 Task: Create a due date automation trigger when advanced on, on the tuesday before a card is due add fields without custom field "Resume" set to a date not in this week at 11:00 AM.
Action: Mouse moved to (947, 294)
Screenshot: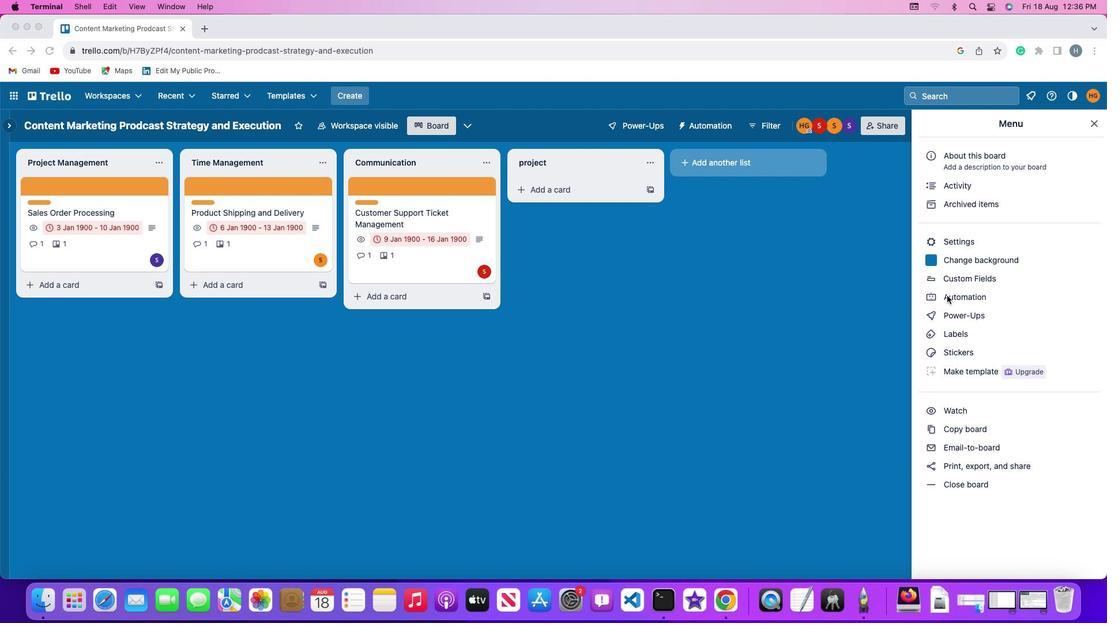 
Action: Mouse pressed left at (947, 294)
Screenshot: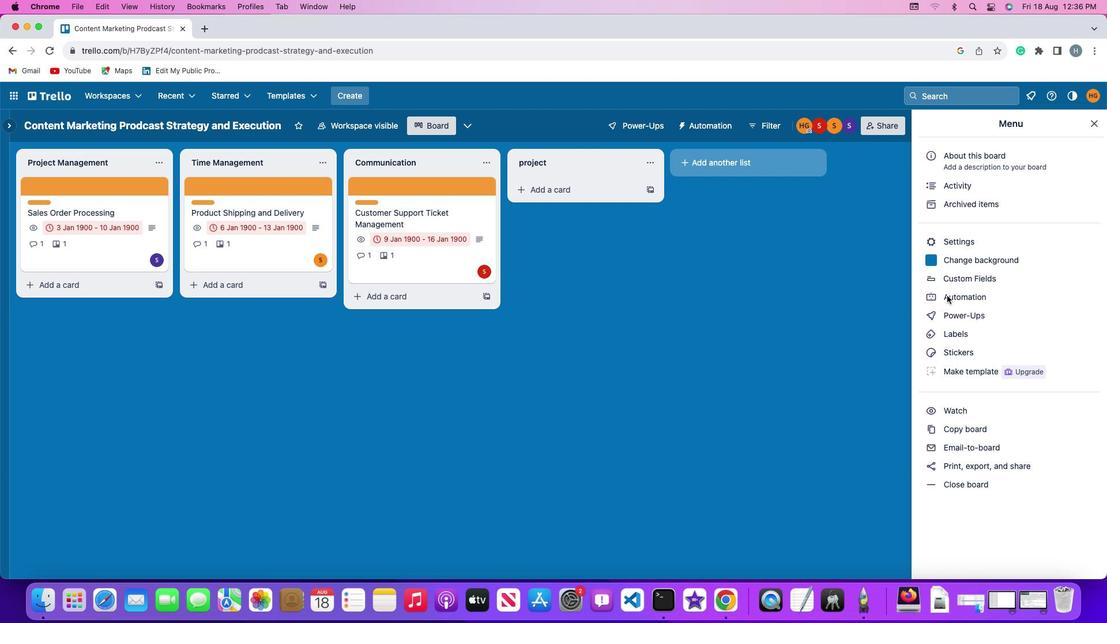 
Action: Mouse pressed left at (947, 294)
Screenshot: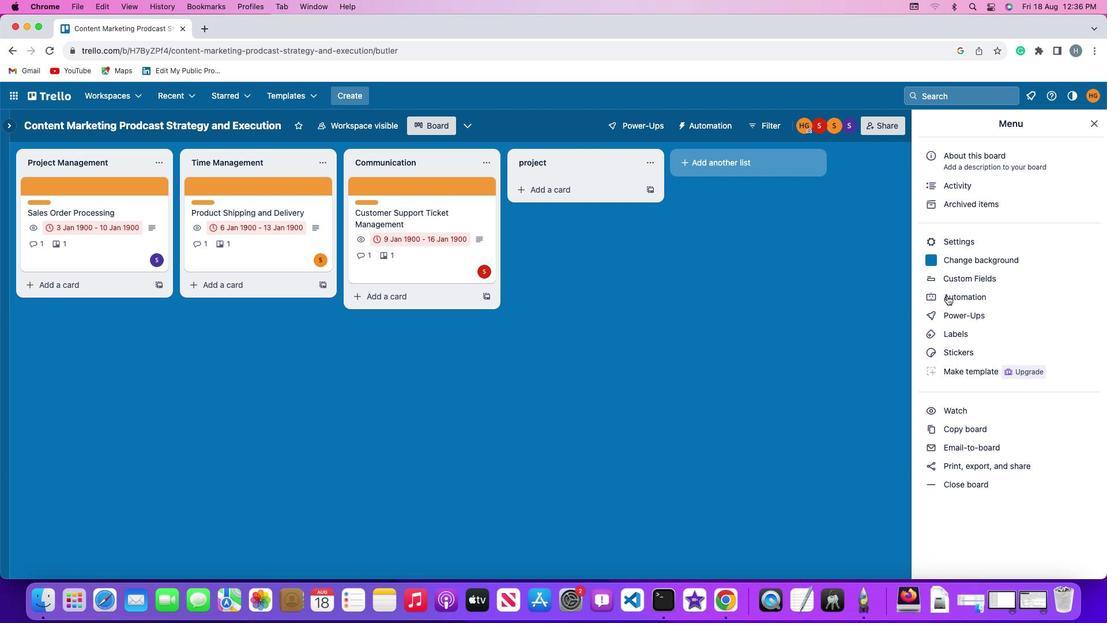 
Action: Mouse moved to (70, 270)
Screenshot: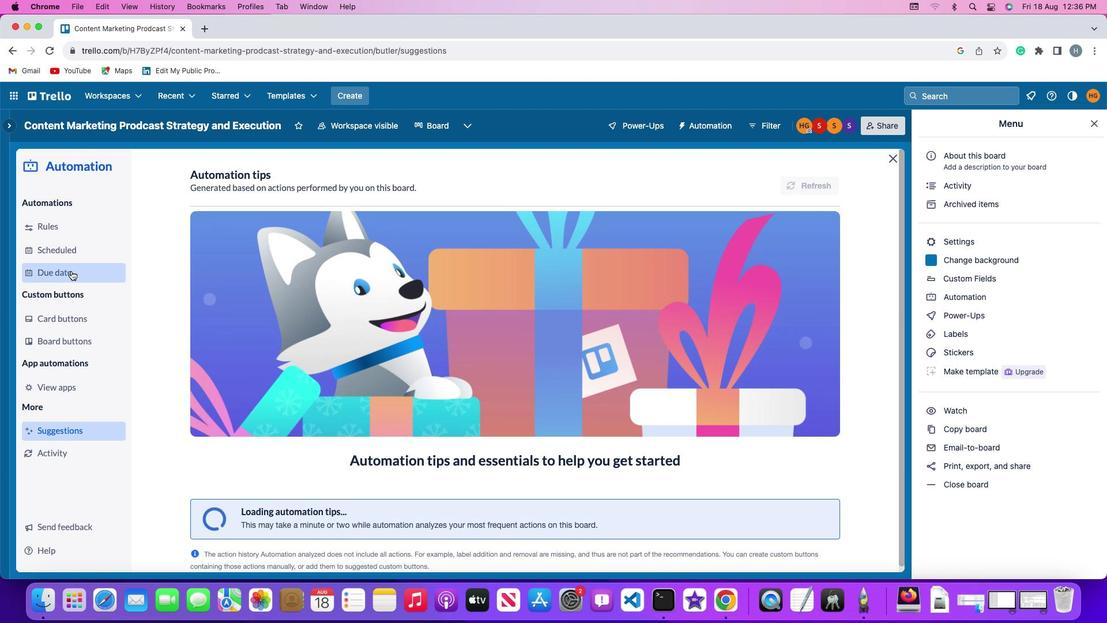 
Action: Mouse pressed left at (70, 270)
Screenshot: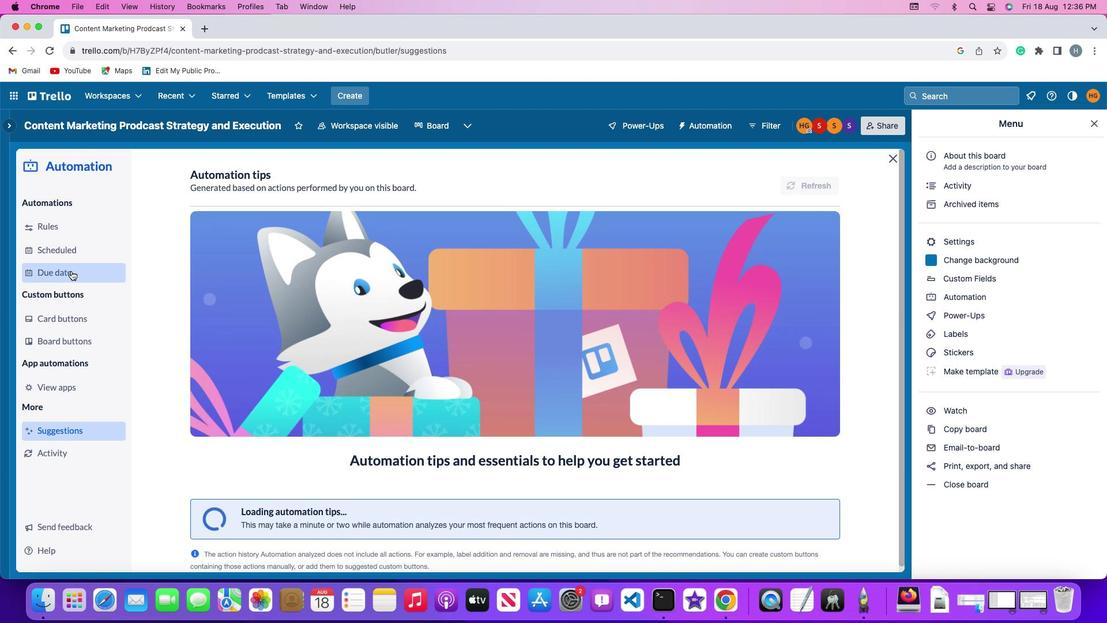 
Action: Mouse moved to (783, 176)
Screenshot: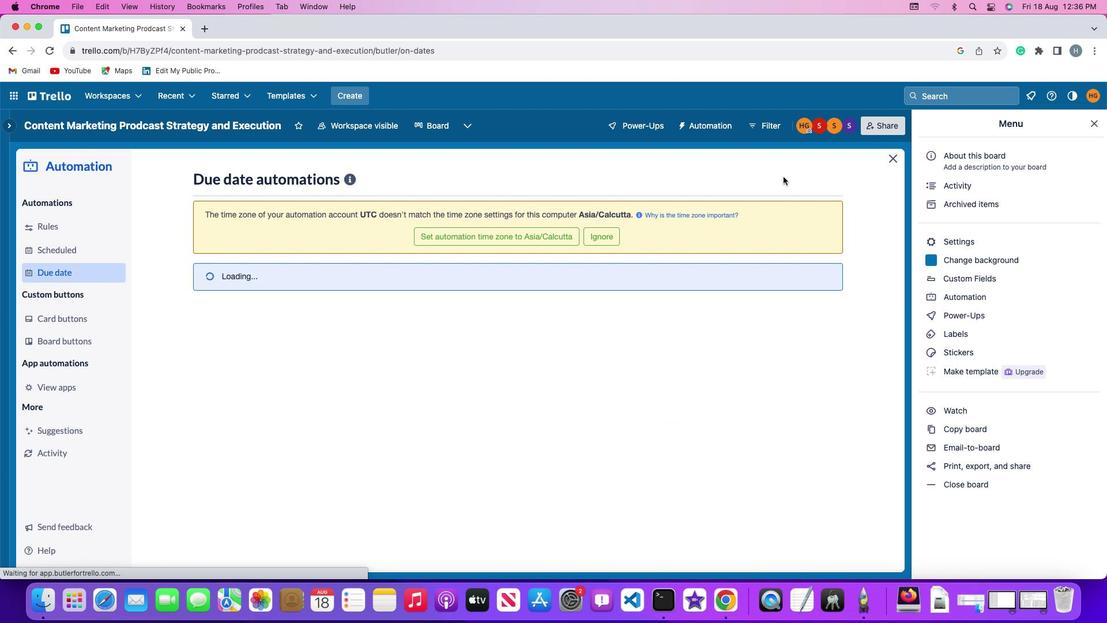 
Action: Mouse pressed left at (783, 176)
Screenshot: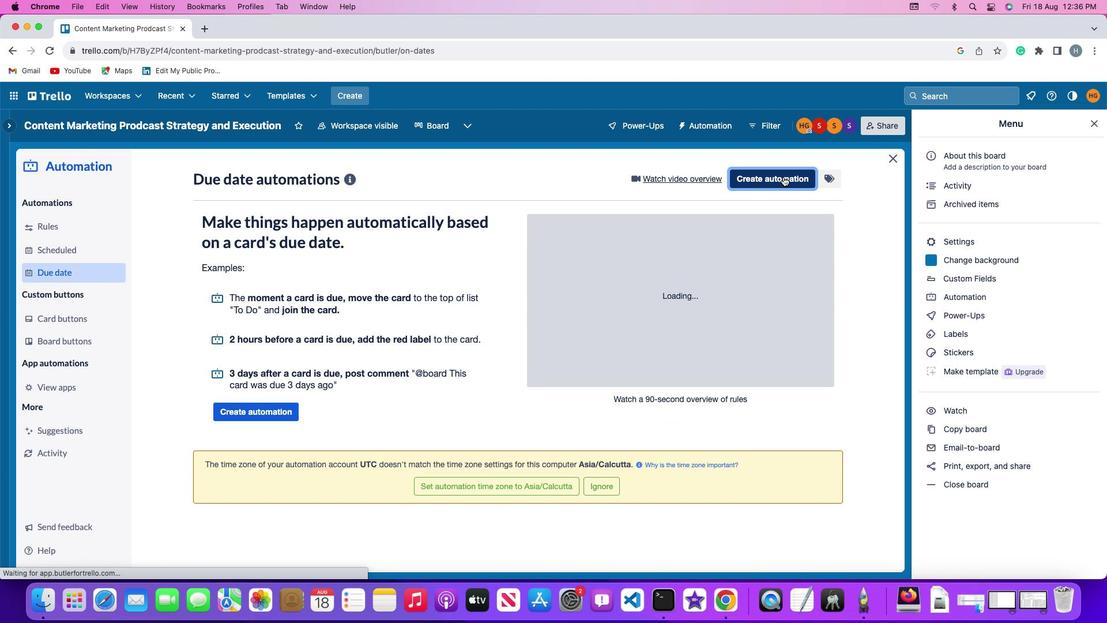 
Action: Mouse moved to (215, 291)
Screenshot: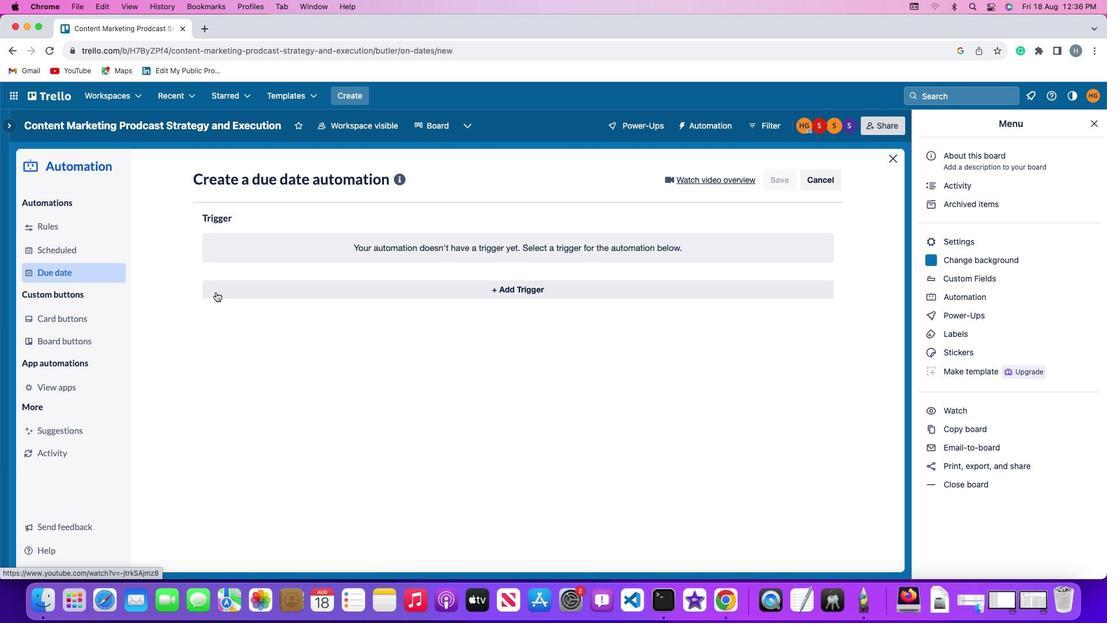 
Action: Mouse pressed left at (215, 291)
Screenshot: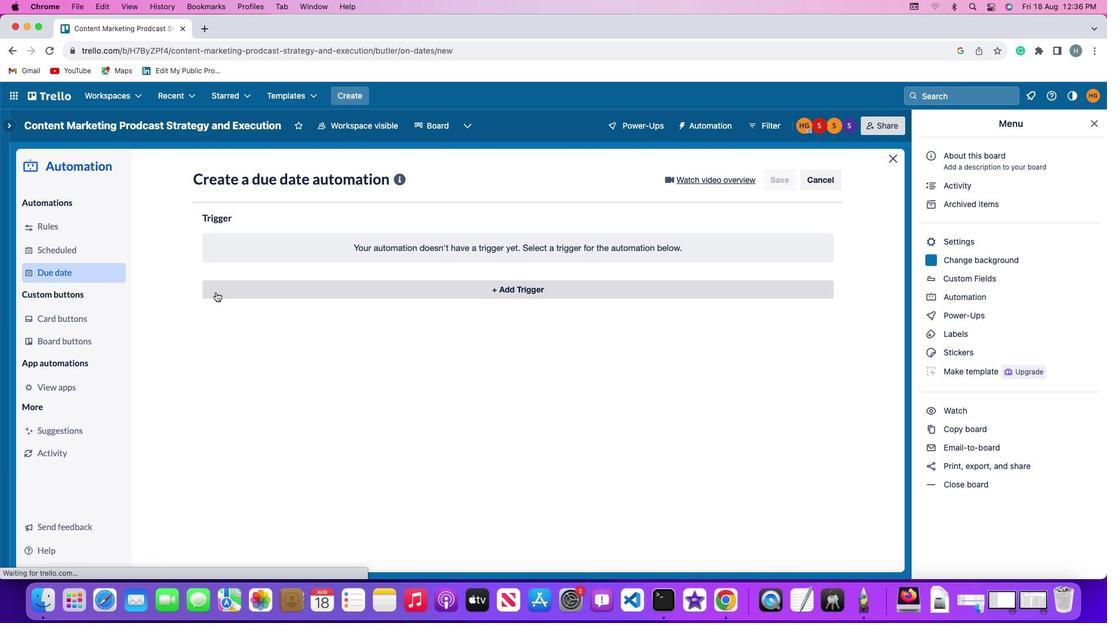
Action: Mouse moved to (262, 507)
Screenshot: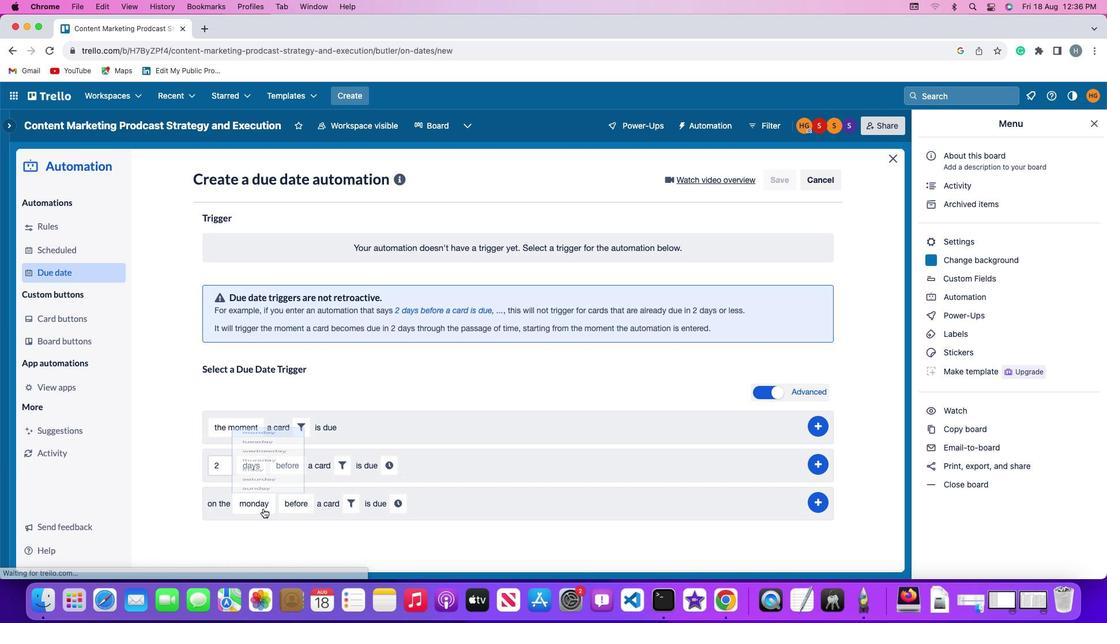
Action: Mouse pressed left at (262, 507)
Screenshot: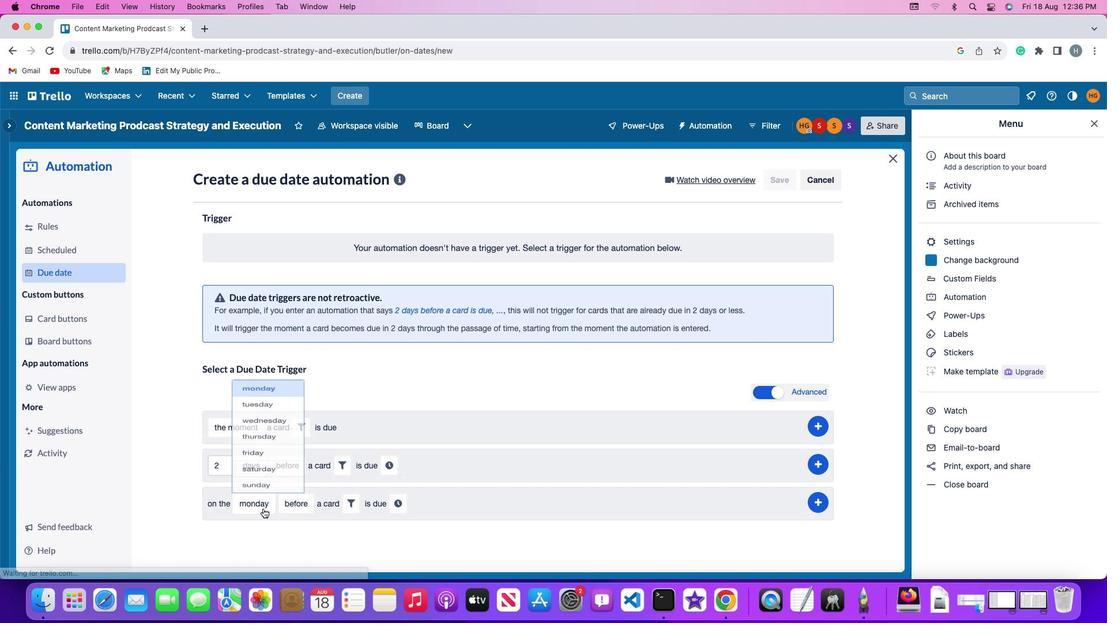 
Action: Mouse moved to (259, 364)
Screenshot: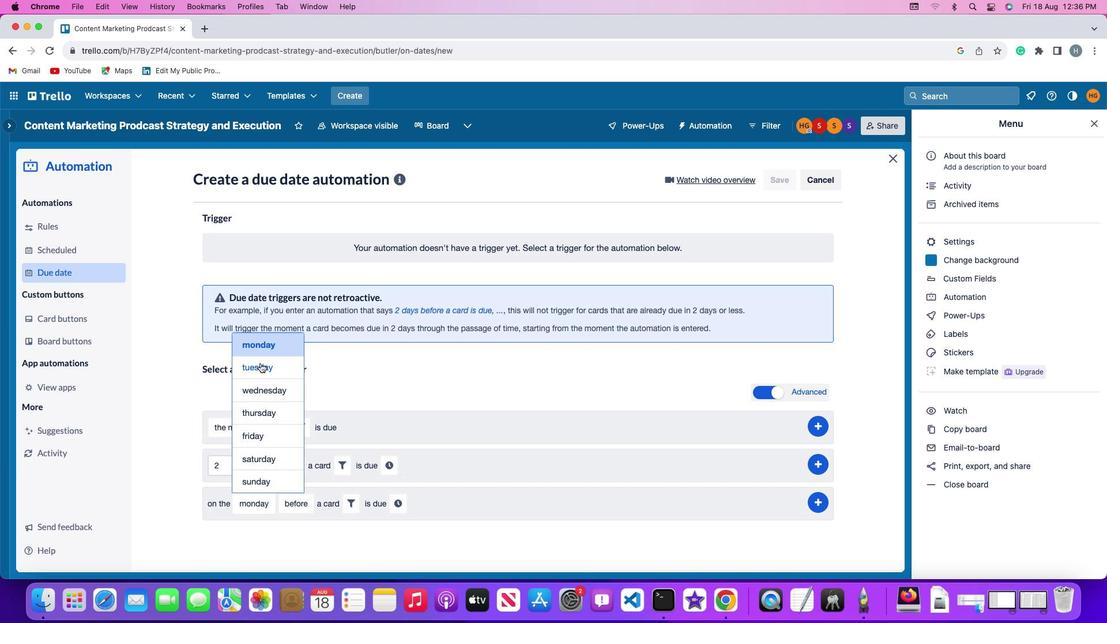 
Action: Mouse pressed left at (259, 364)
Screenshot: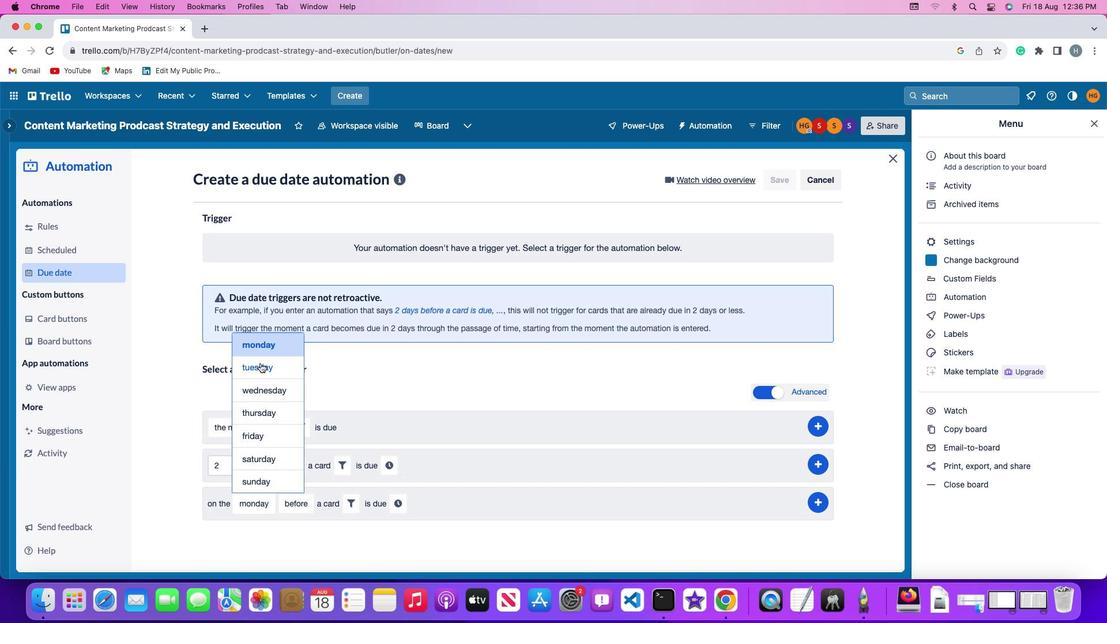 
Action: Mouse moved to (286, 495)
Screenshot: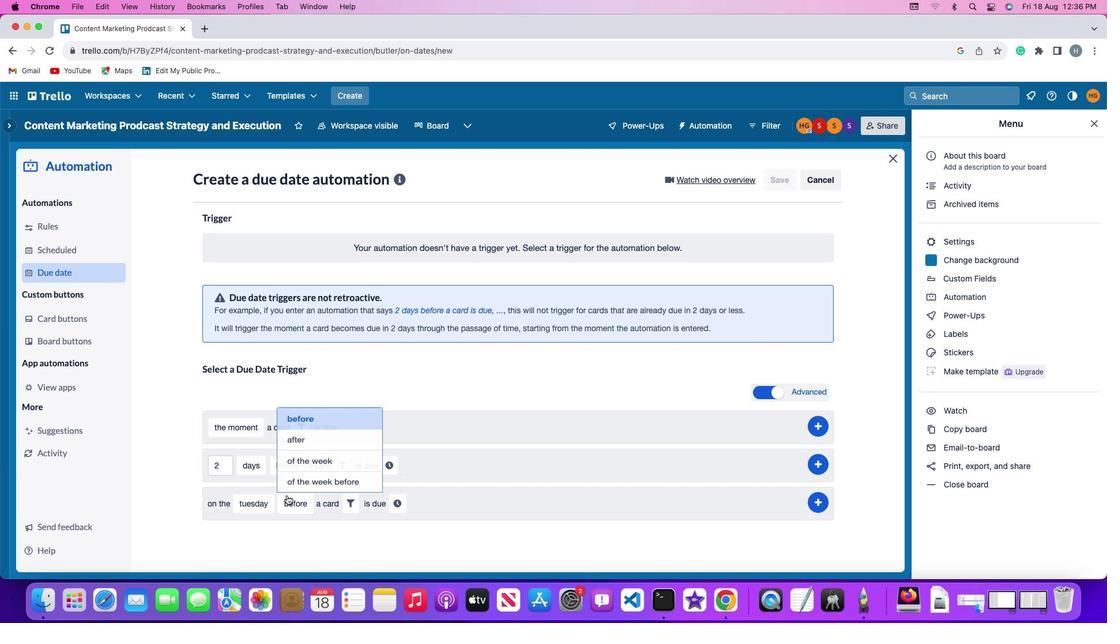 
Action: Mouse pressed left at (286, 495)
Screenshot: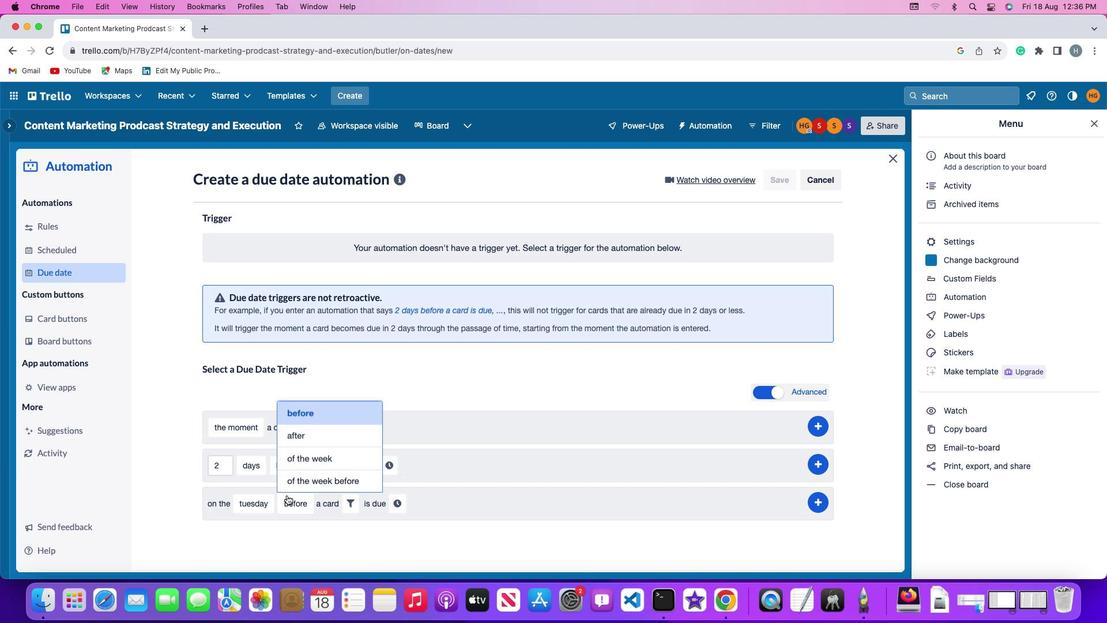 
Action: Mouse moved to (319, 416)
Screenshot: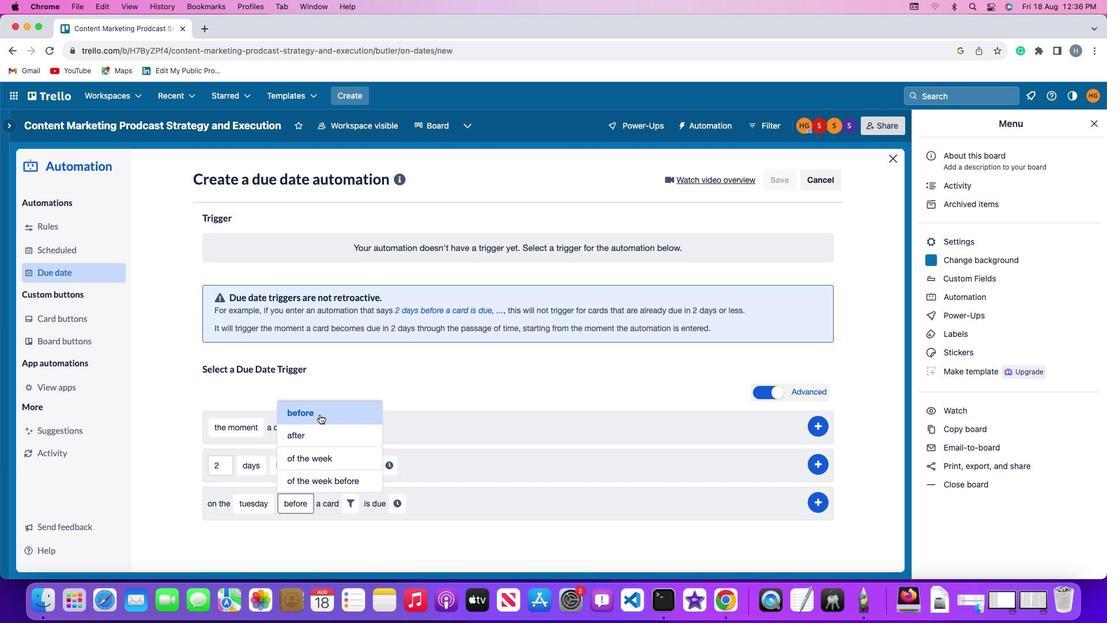
Action: Mouse pressed left at (319, 416)
Screenshot: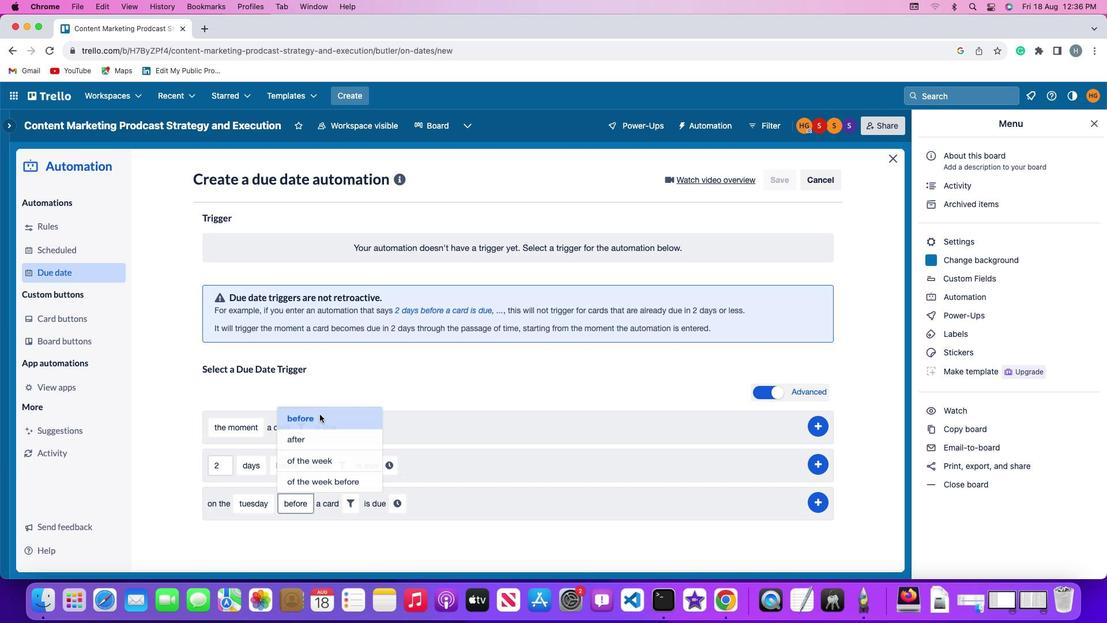 
Action: Mouse moved to (347, 504)
Screenshot: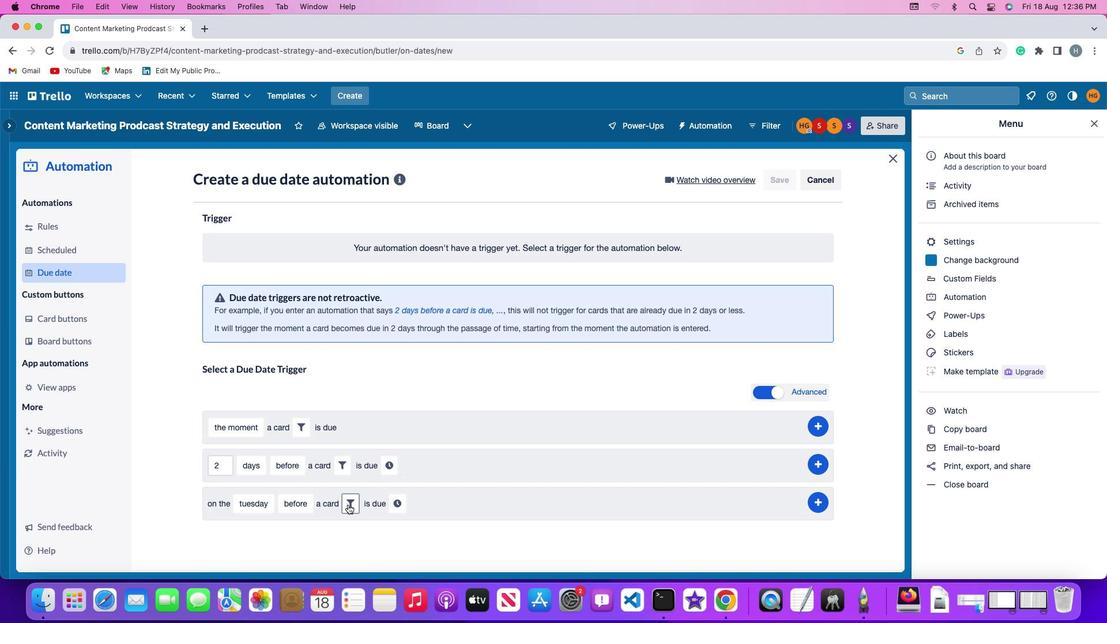 
Action: Mouse pressed left at (347, 504)
Screenshot: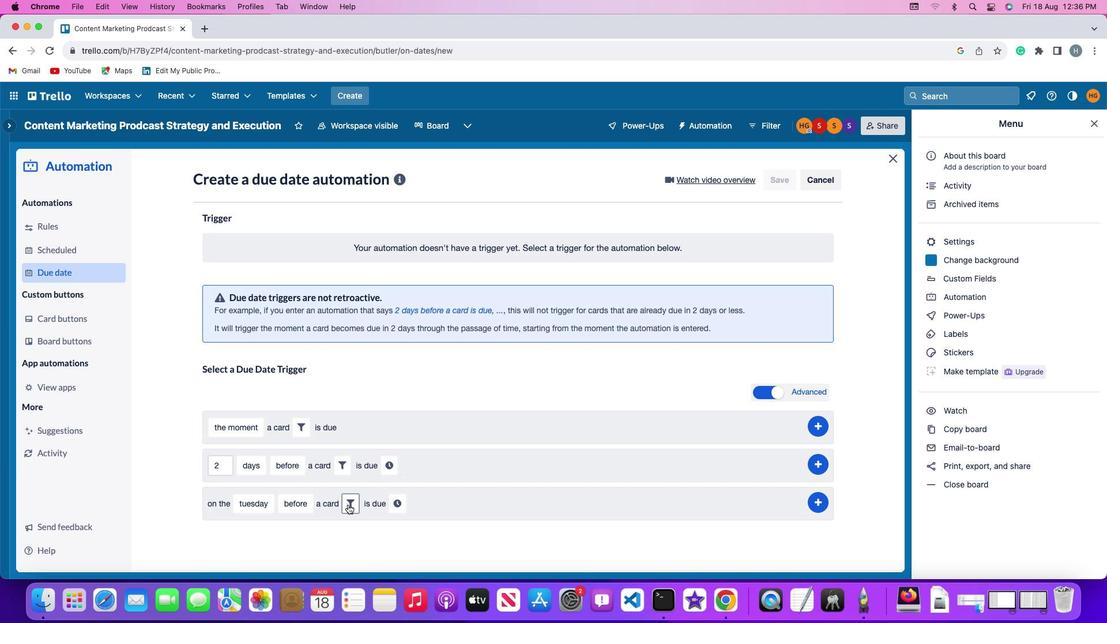 
Action: Mouse moved to (540, 536)
Screenshot: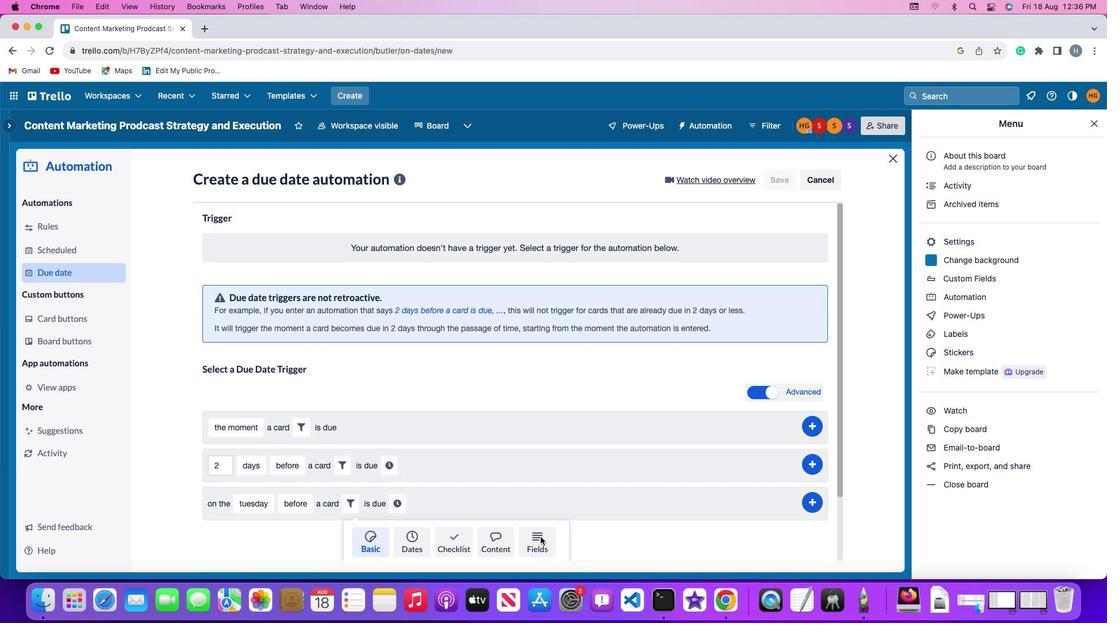 
Action: Mouse pressed left at (540, 536)
Screenshot: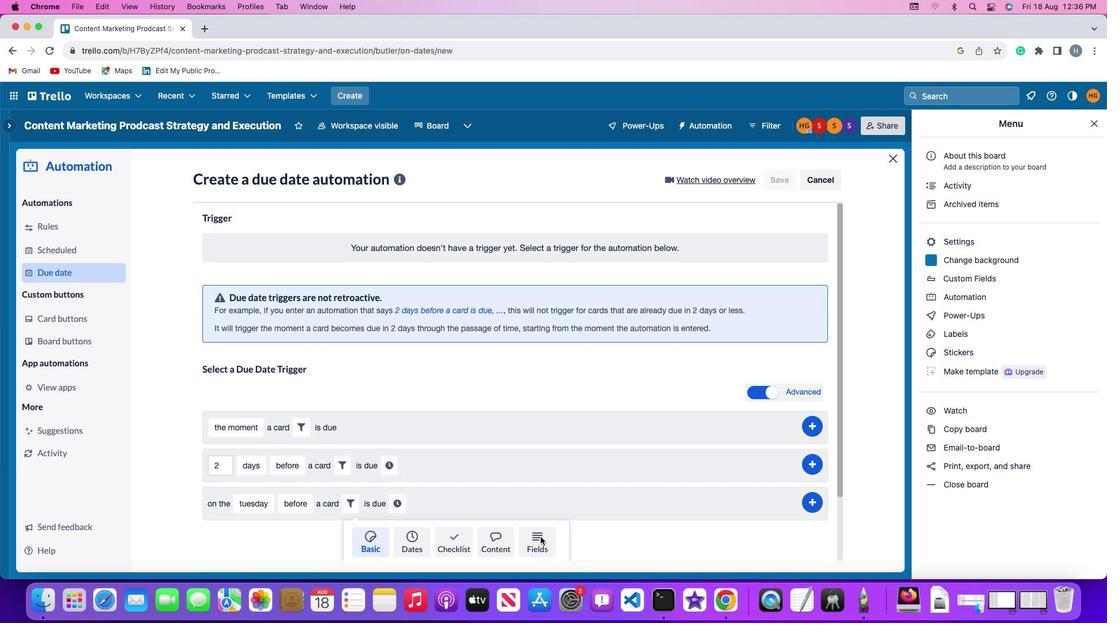 
Action: Mouse moved to (291, 532)
Screenshot: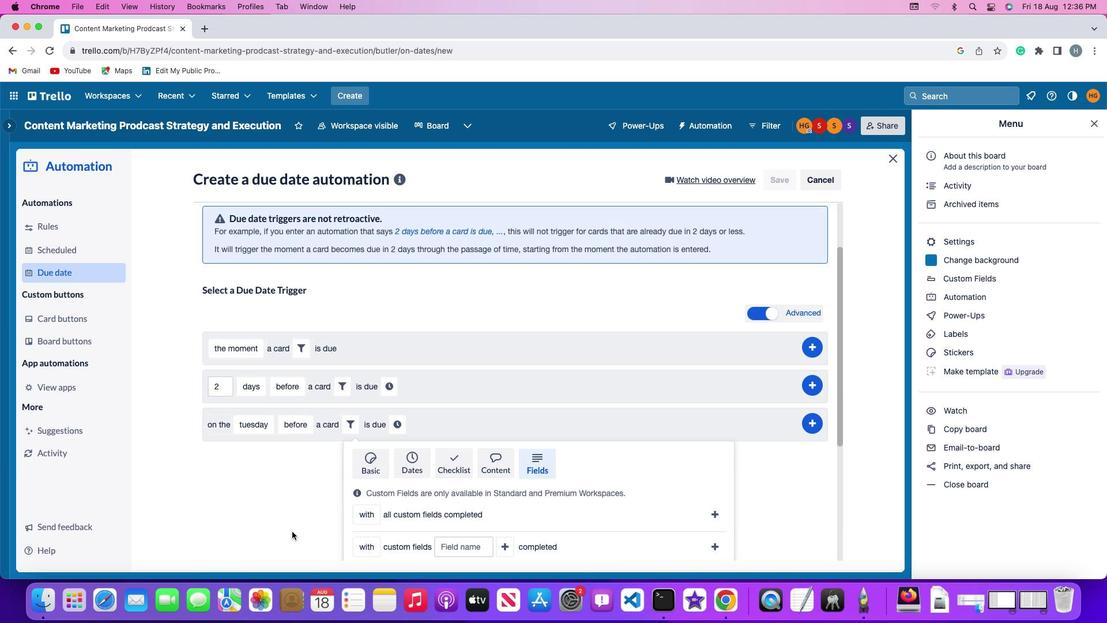 
Action: Mouse scrolled (291, 532) with delta (0, 0)
Screenshot: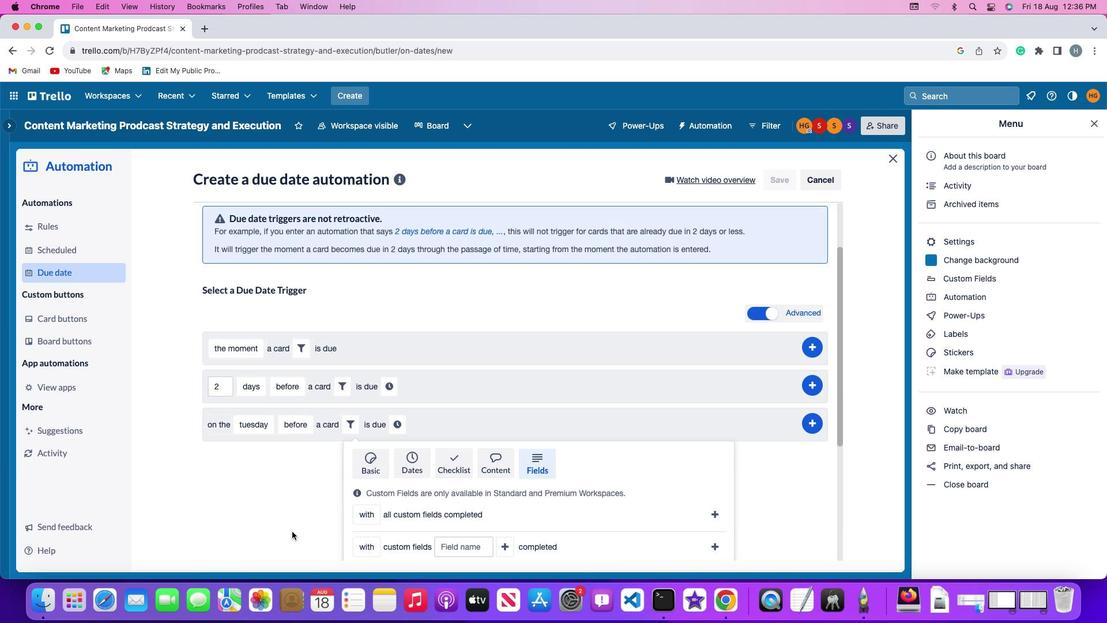 
Action: Mouse scrolled (291, 532) with delta (0, 0)
Screenshot: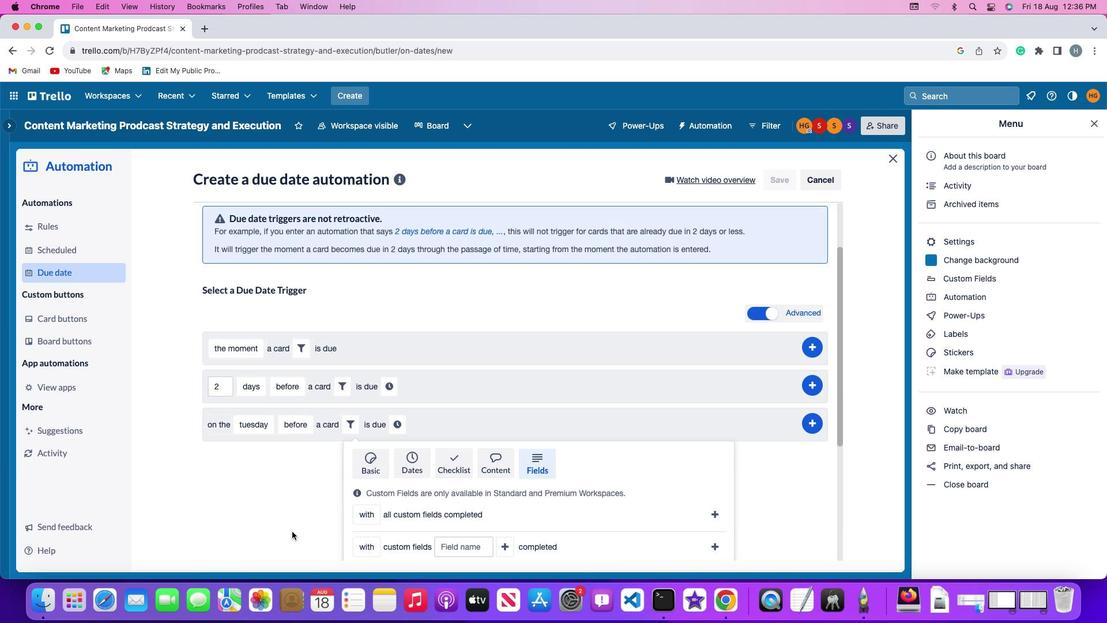 
Action: Mouse scrolled (291, 532) with delta (0, -1)
Screenshot: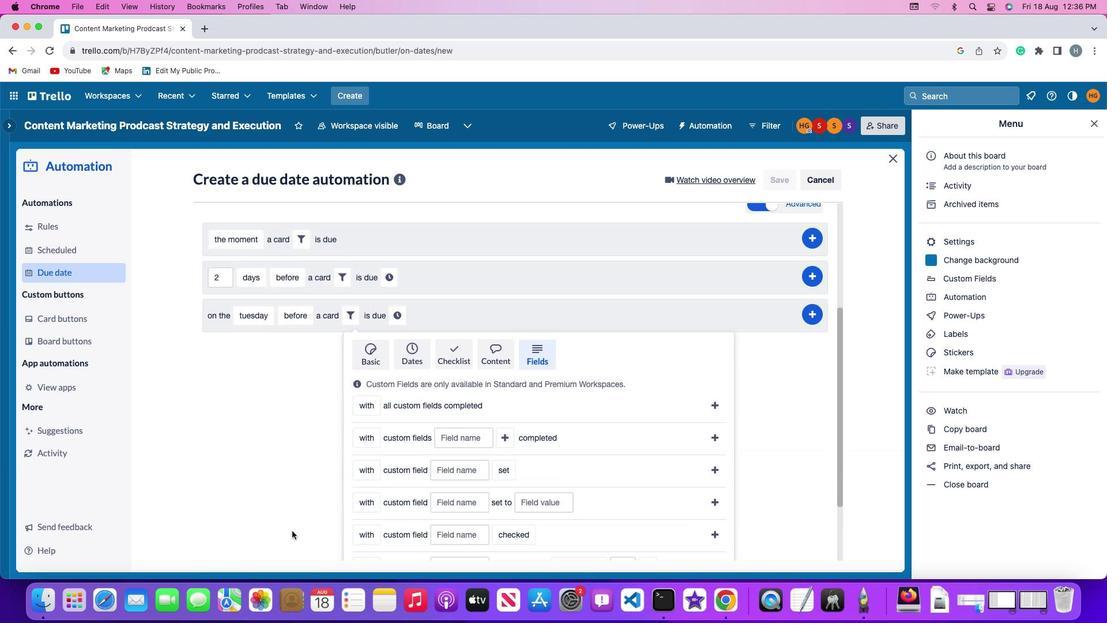 
Action: Mouse scrolled (291, 532) with delta (0, -2)
Screenshot: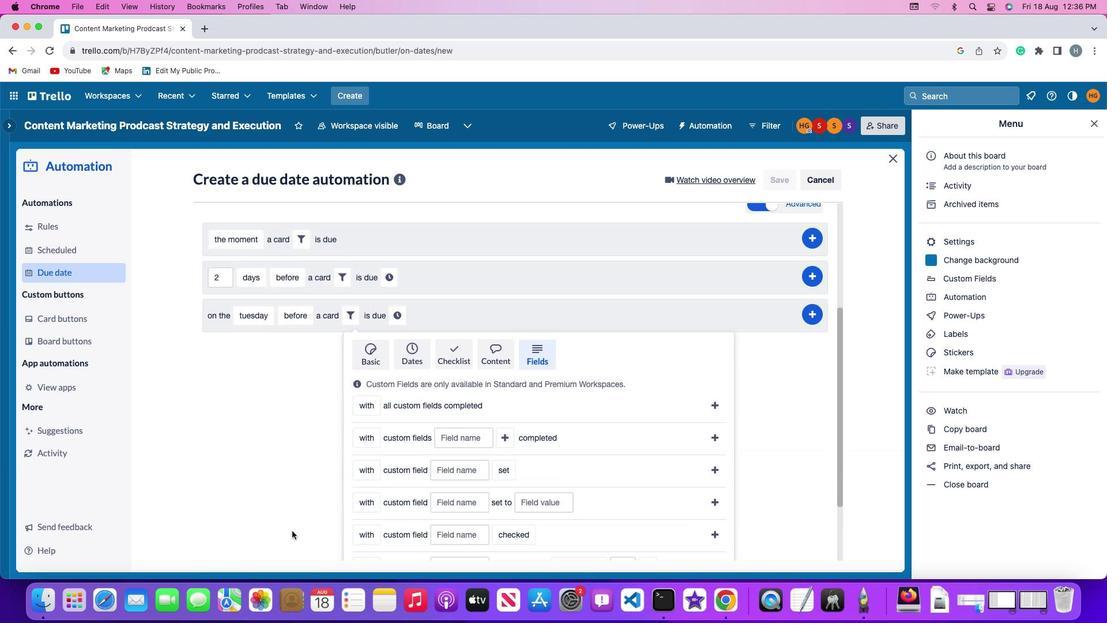 
Action: Mouse scrolled (291, 532) with delta (0, -3)
Screenshot: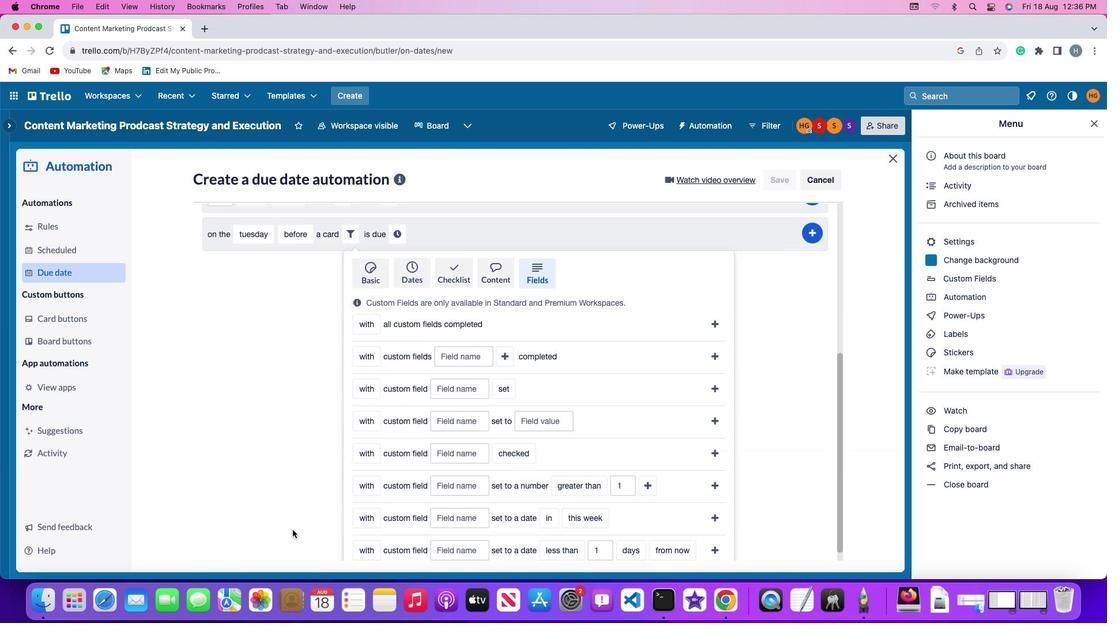
Action: Mouse moved to (291, 529)
Screenshot: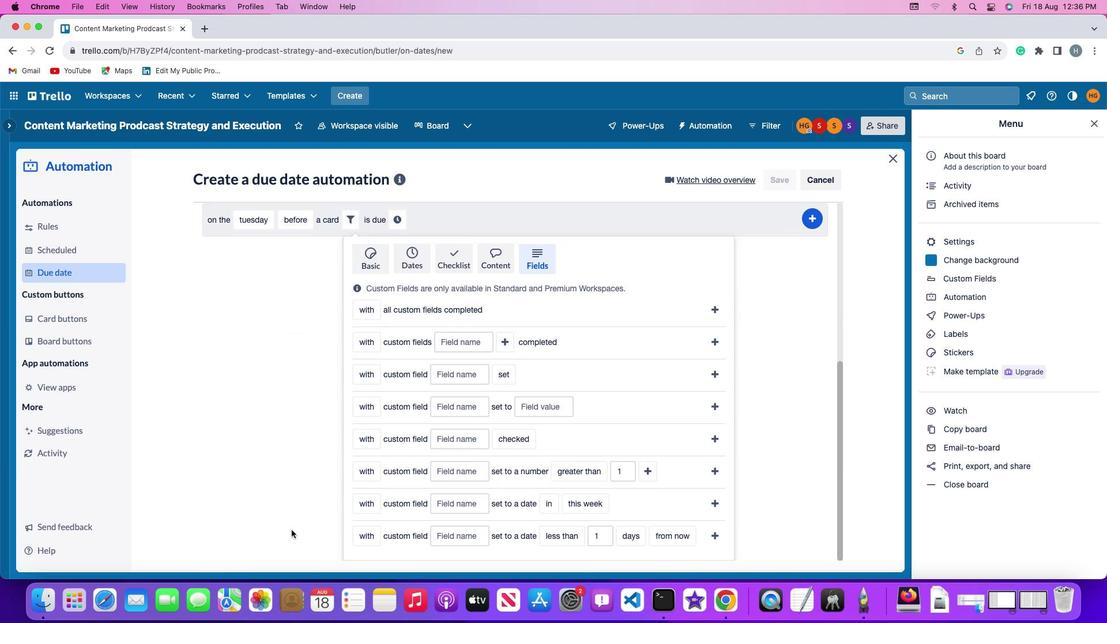 
Action: Mouse scrolled (291, 529) with delta (0, 0)
Screenshot: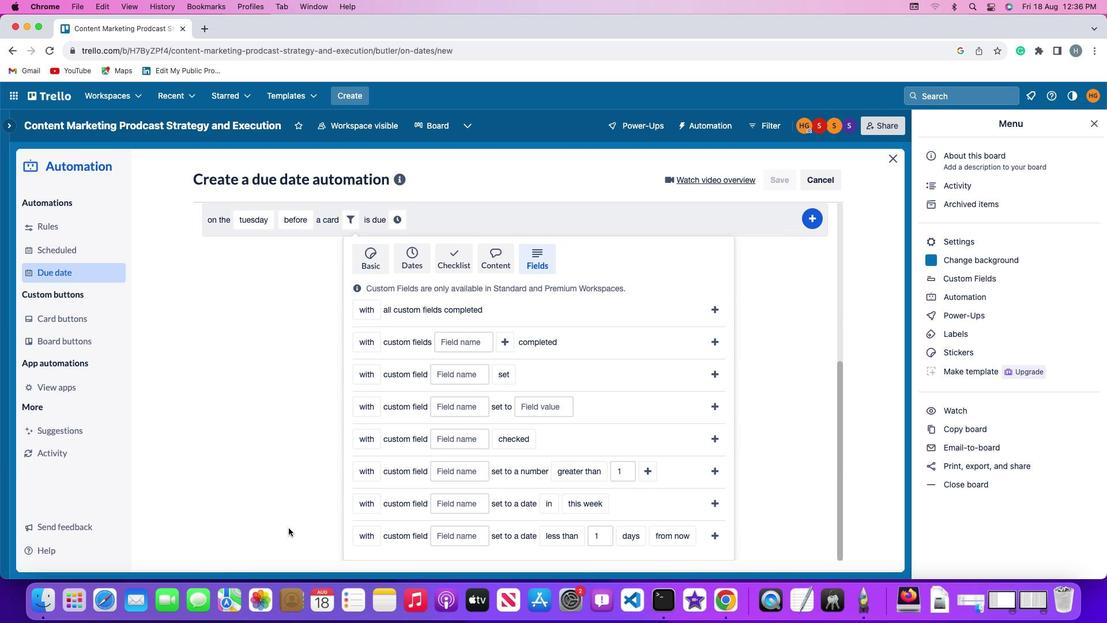
Action: Mouse scrolled (291, 529) with delta (0, 0)
Screenshot: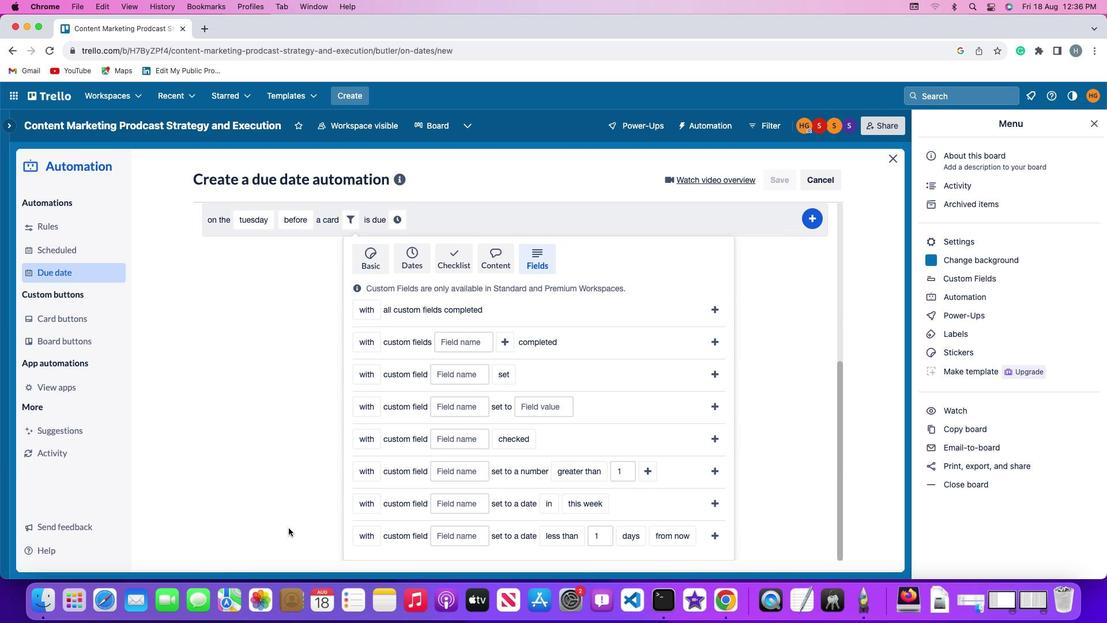 
Action: Mouse scrolled (291, 529) with delta (0, -1)
Screenshot: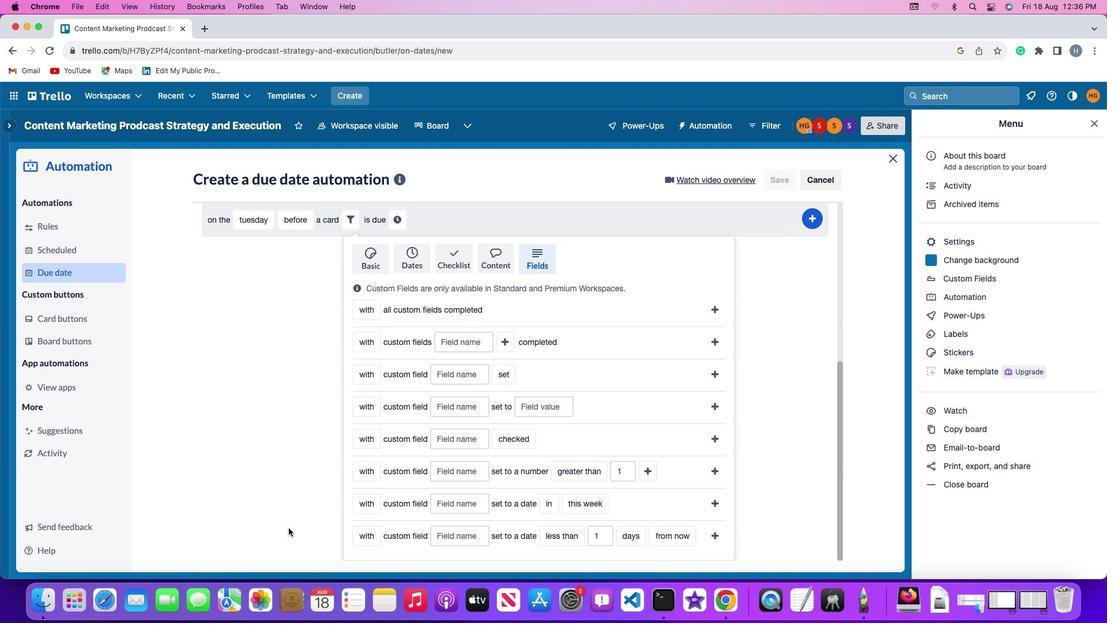 
Action: Mouse moved to (291, 529)
Screenshot: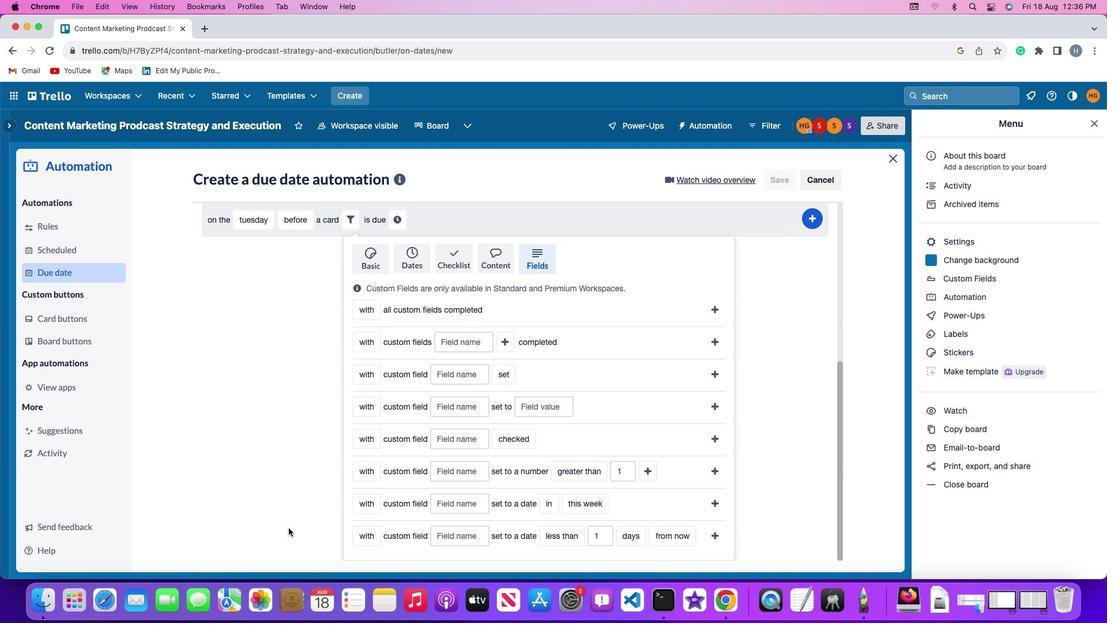 
Action: Mouse scrolled (291, 529) with delta (0, -2)
Screenshot: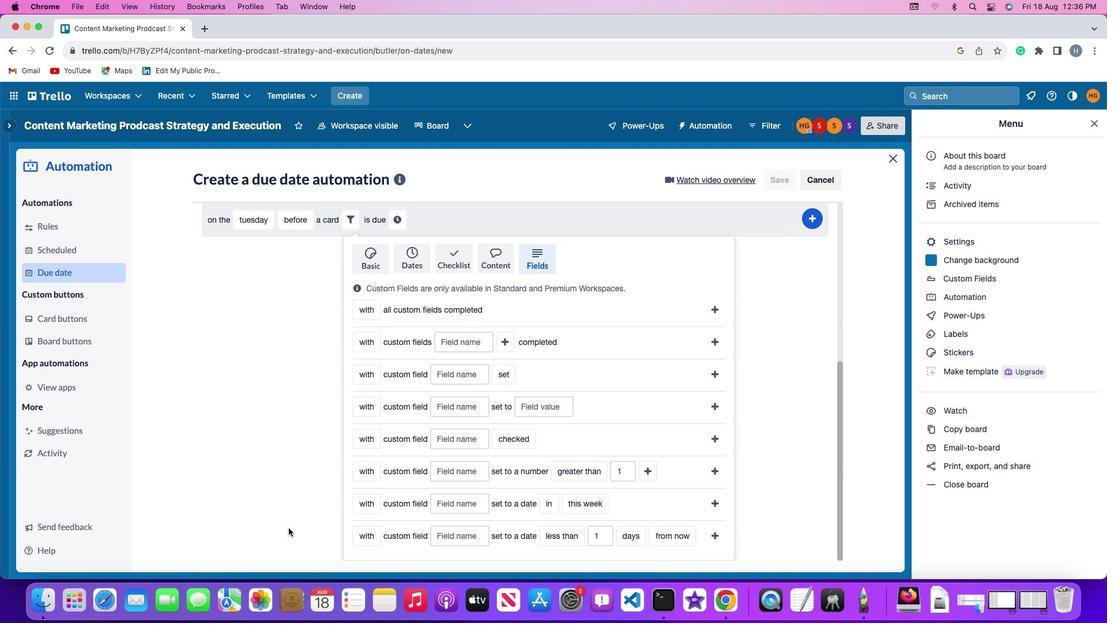 
Action: Mouse scrolled (291, 529) with delta (0, -3)
Screenshot: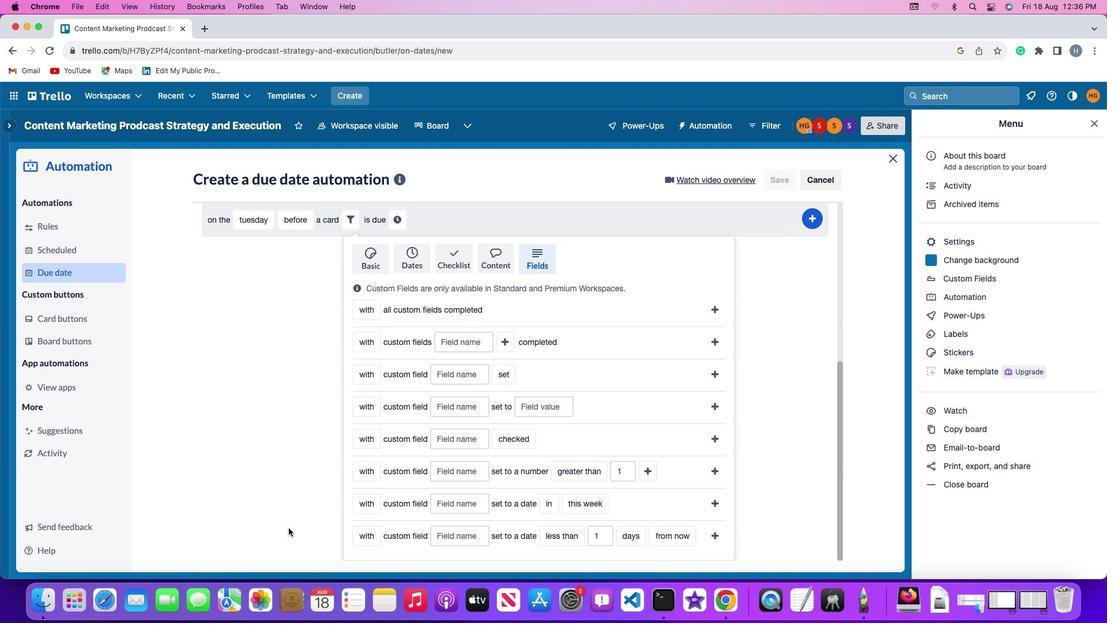 
Action: Mouse moved to (360, 502)
Screenshot: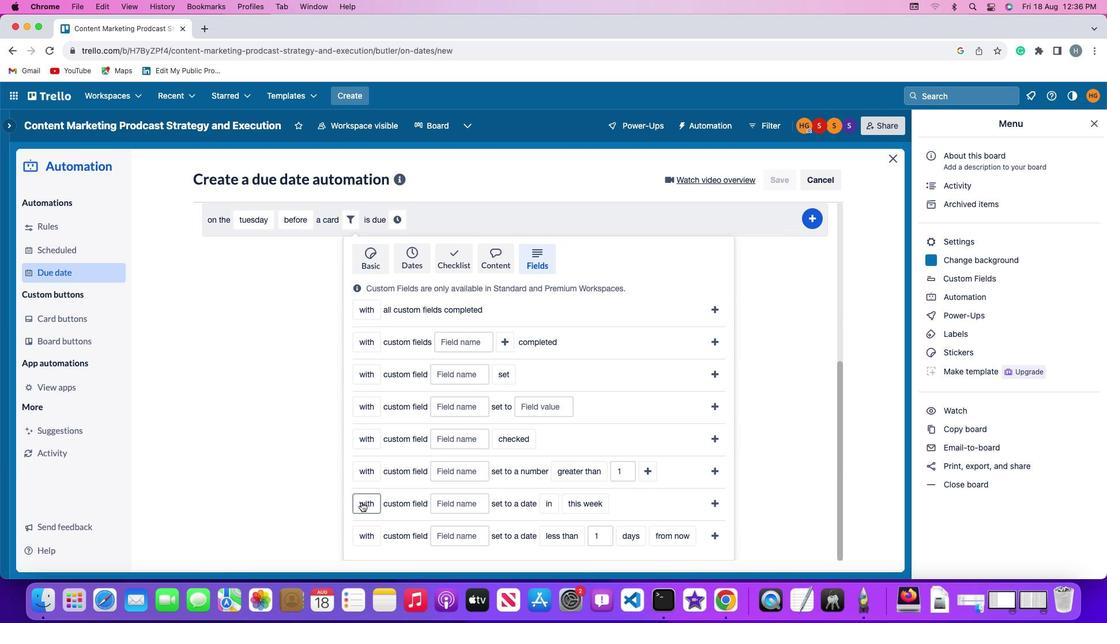 
Action: Mouse pressed left at (360, 502)
Screenshot: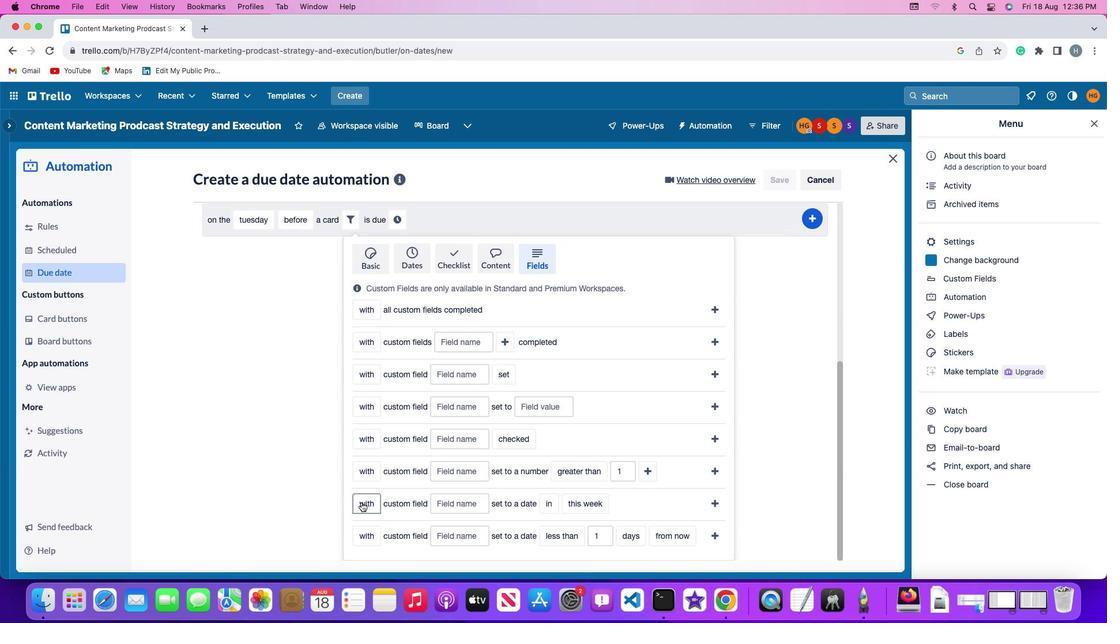 
Action: Mouse moved to (371, 541)
Screenshot: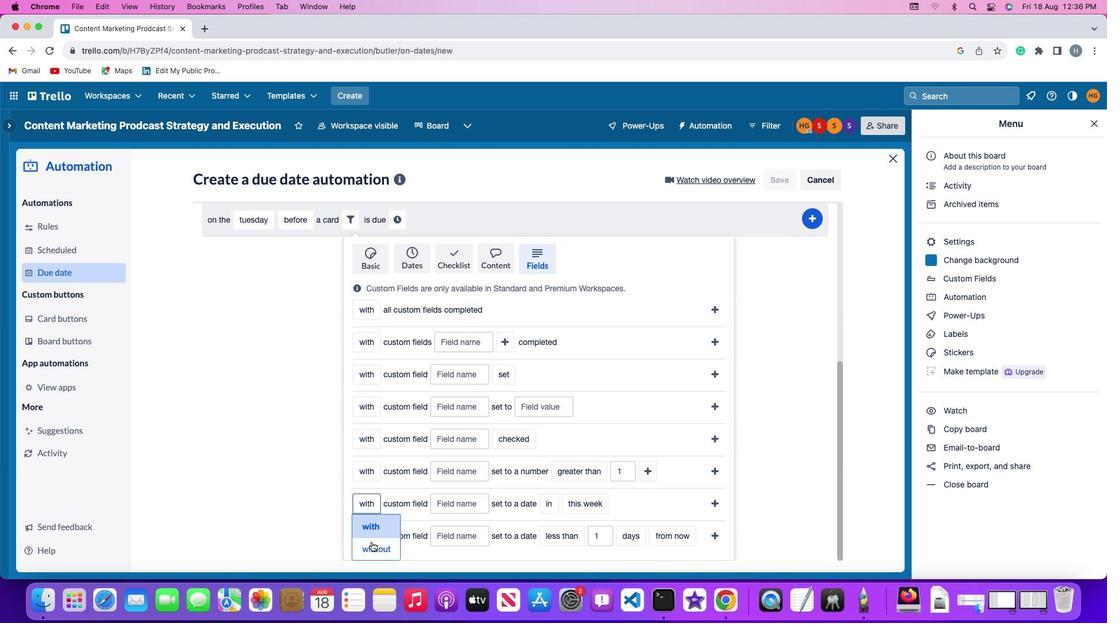 
Action: Mouse pressed left at (371, 541)
Screenshot: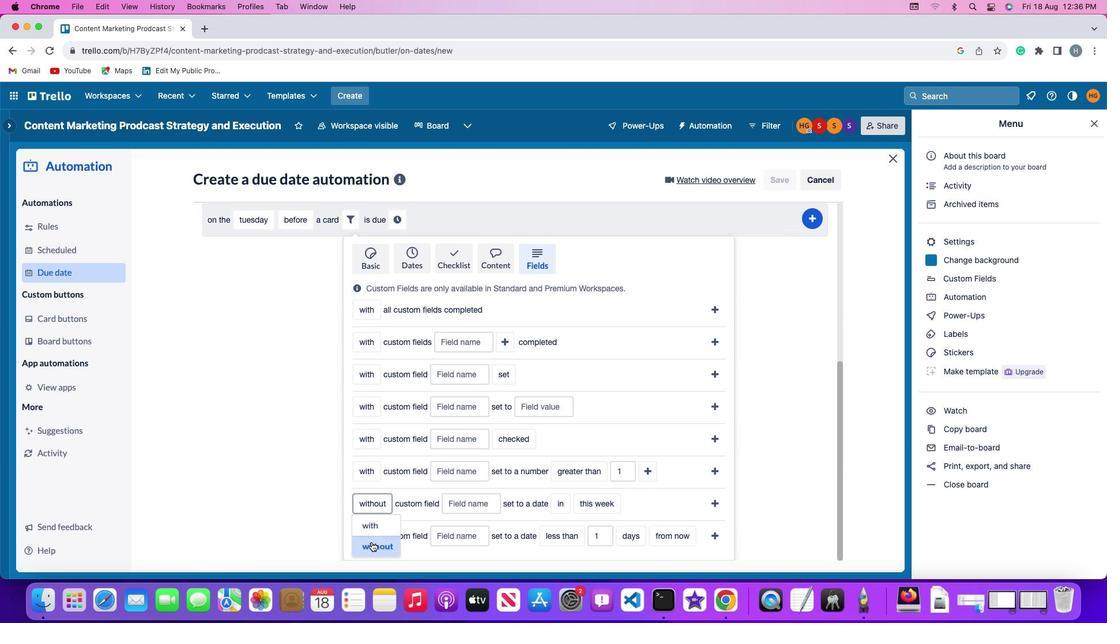 
Action: Mouse moved to (450, 502)
Screenshot: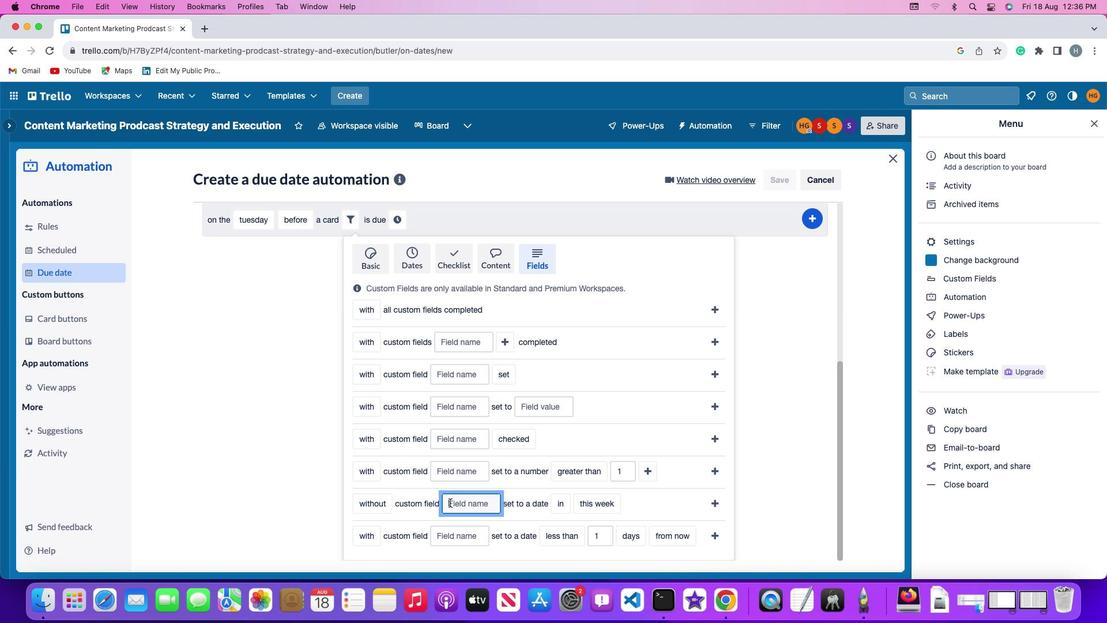 
Action: Mouse pressed left at (450, 502)
Screenshot: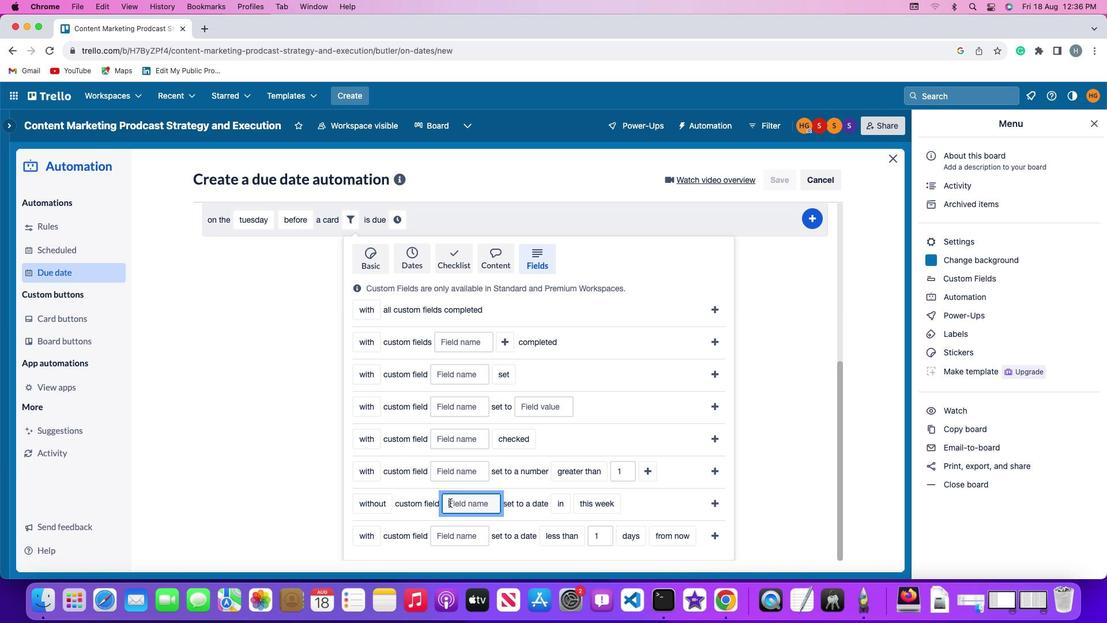 
Action: Key pressed Key.shift'R''e''s''u''m''e'
Screenshot: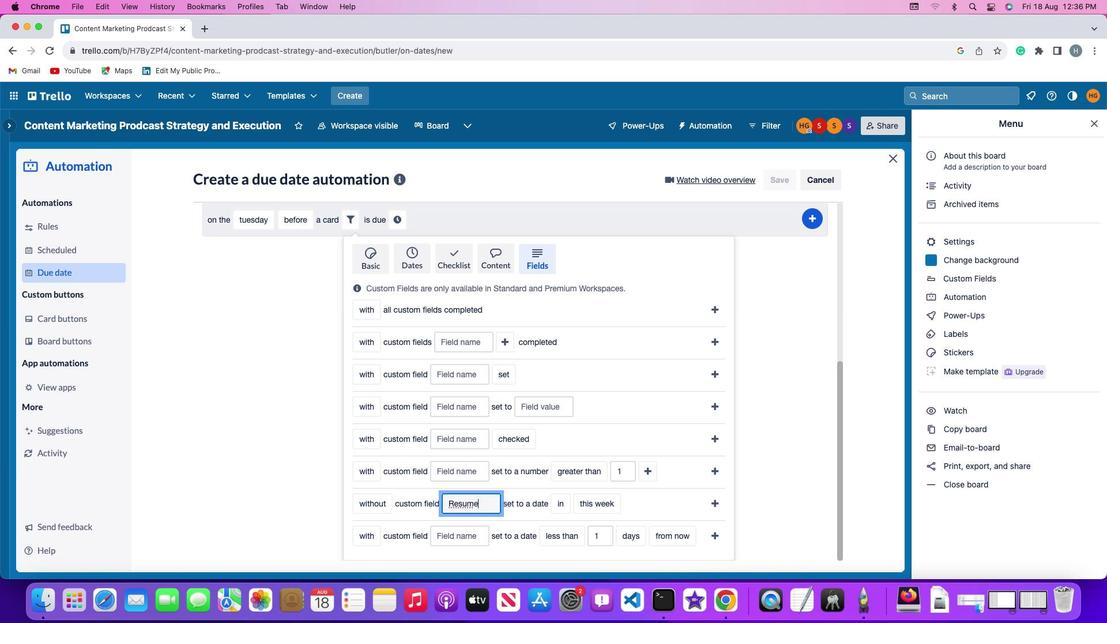 
Action: Mouse moved to (556, 504)
Screenshot: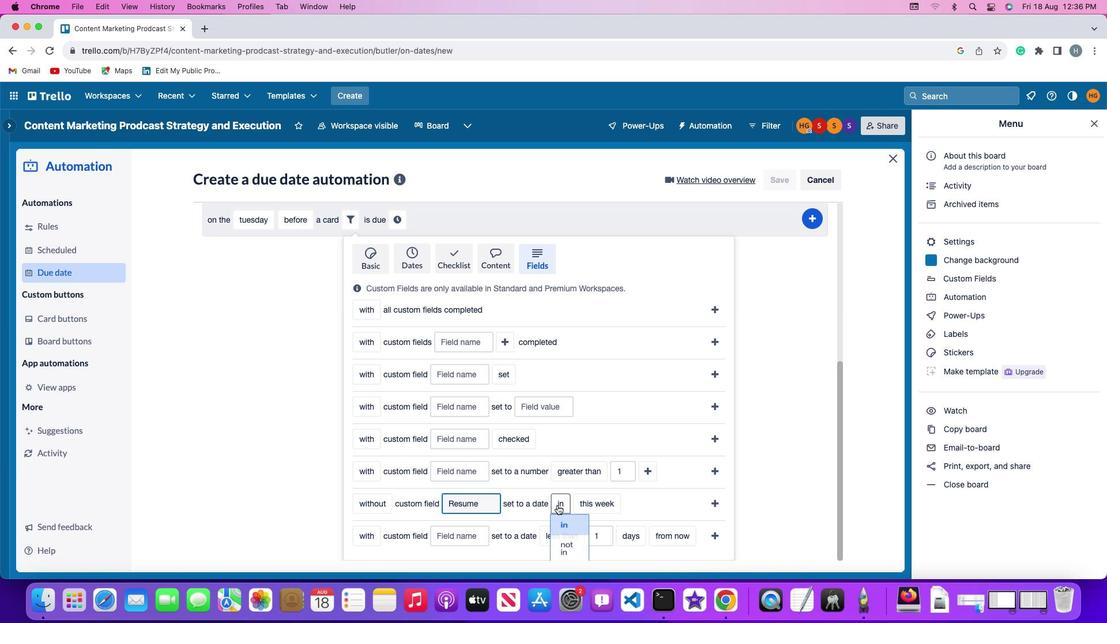 
Action: Mouse pressed left at (556, 504)
Screenshot: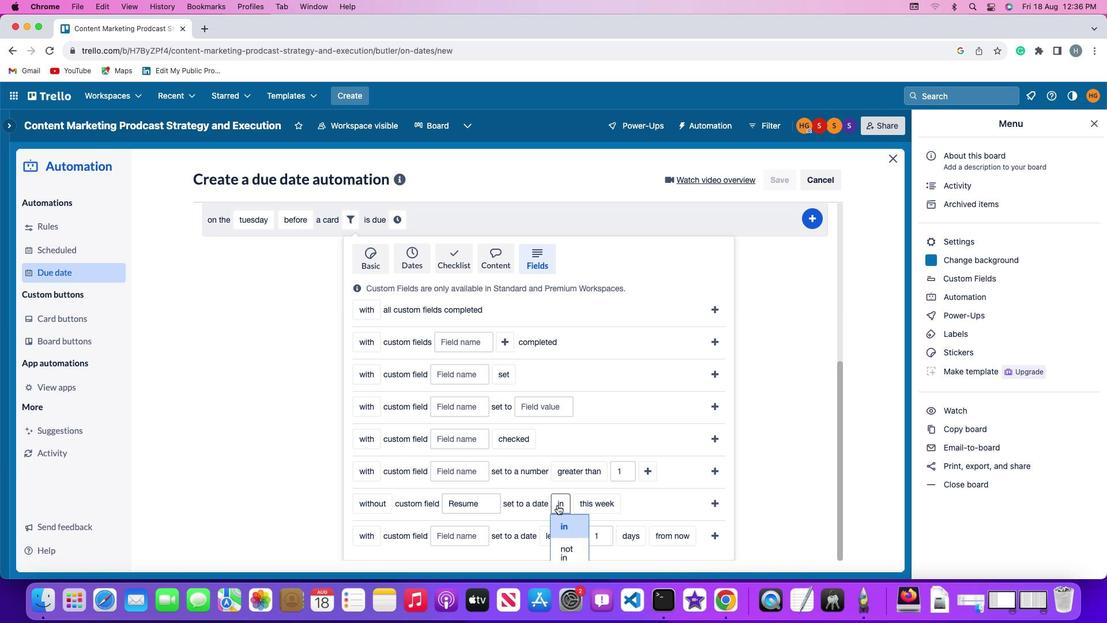 
Action: Mouse moved to (563, 550)
Screenshot: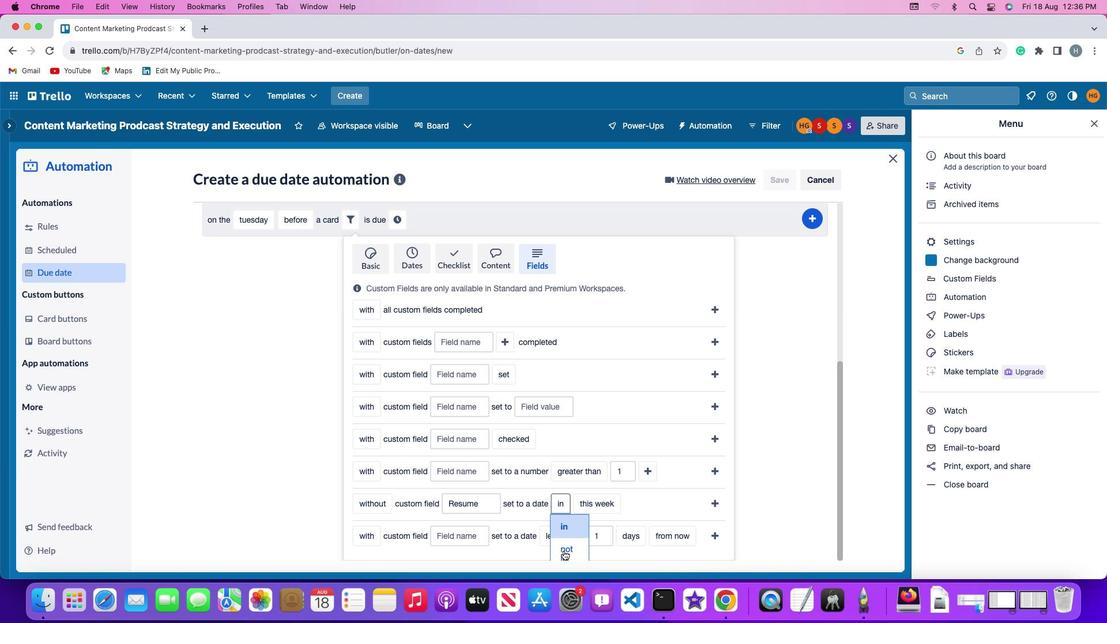 
Action: Mouse pressed left at (563, 550)
Screenshot: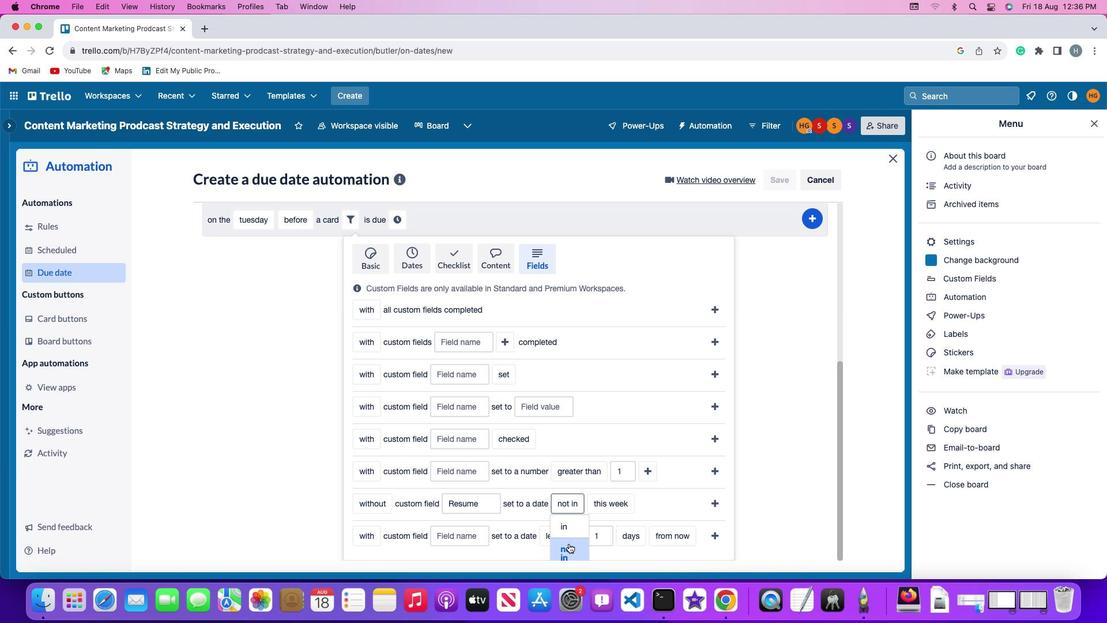 
Action: Mouse moved to (604, 506)
Screenshot: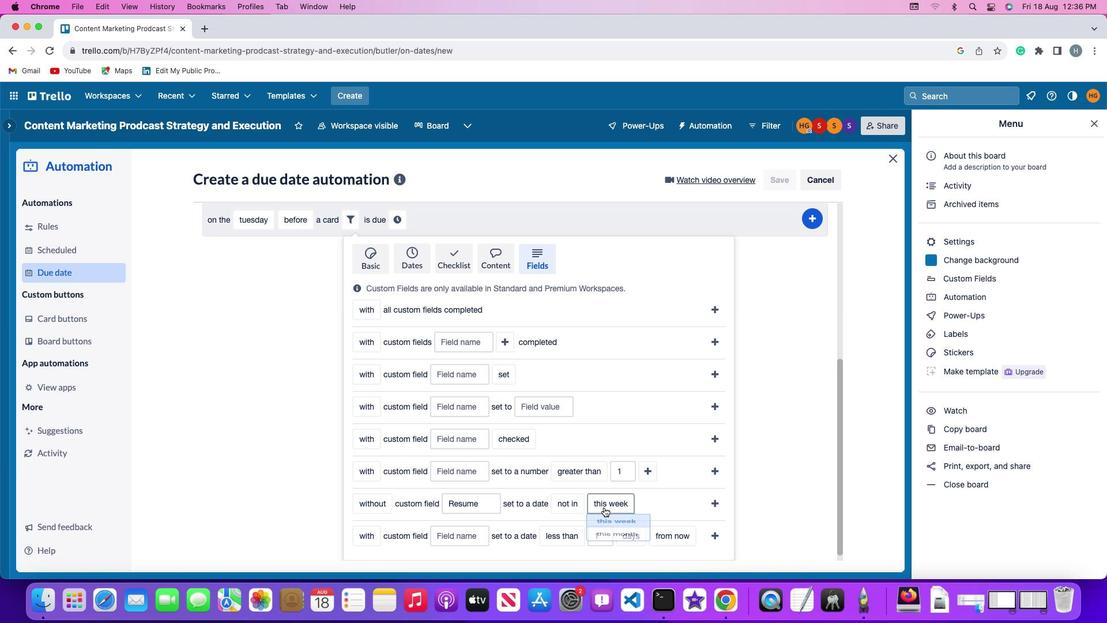 
Action: Mouse pressed left at (604, 506)
Screenshot: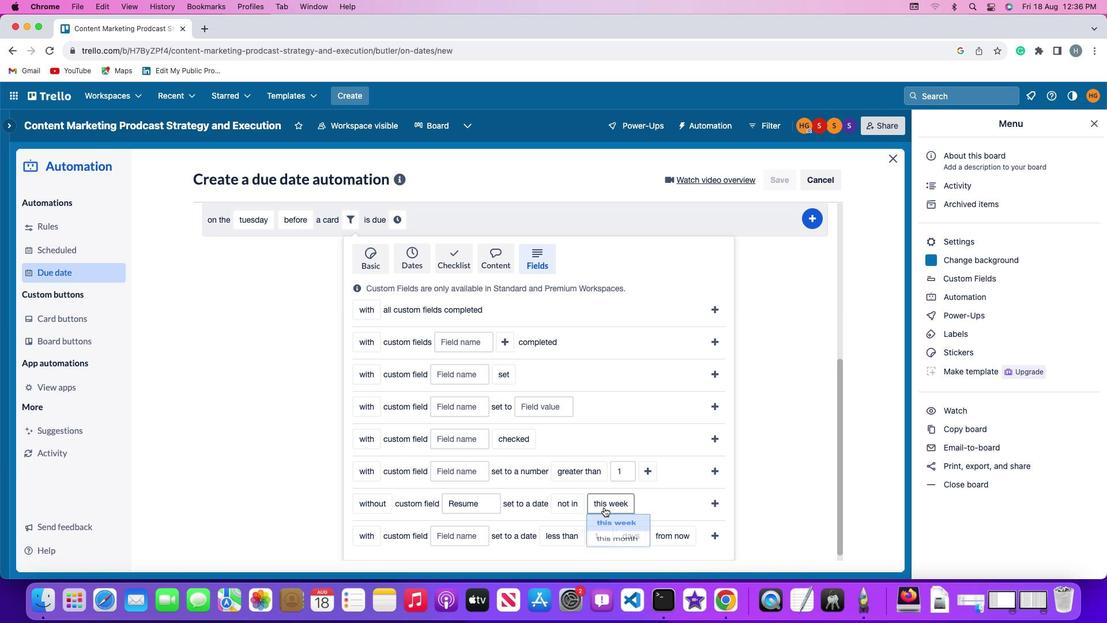 
Action: Mouse moved to (619, 527)
Screenshot: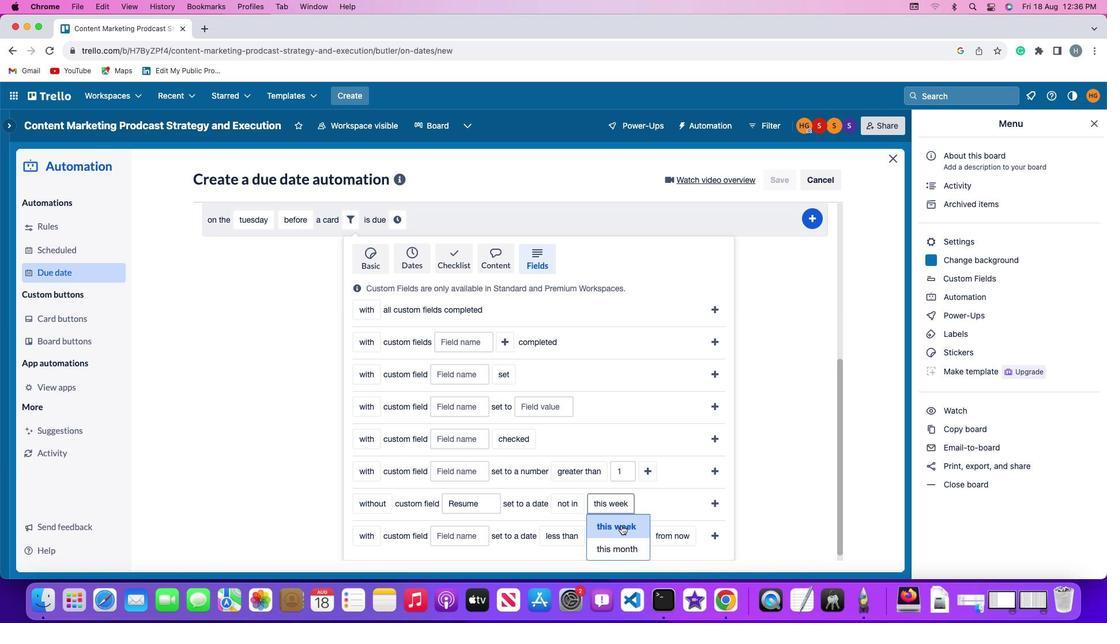 
Action: Mouse pressed left at (619, 527)
Screenshot: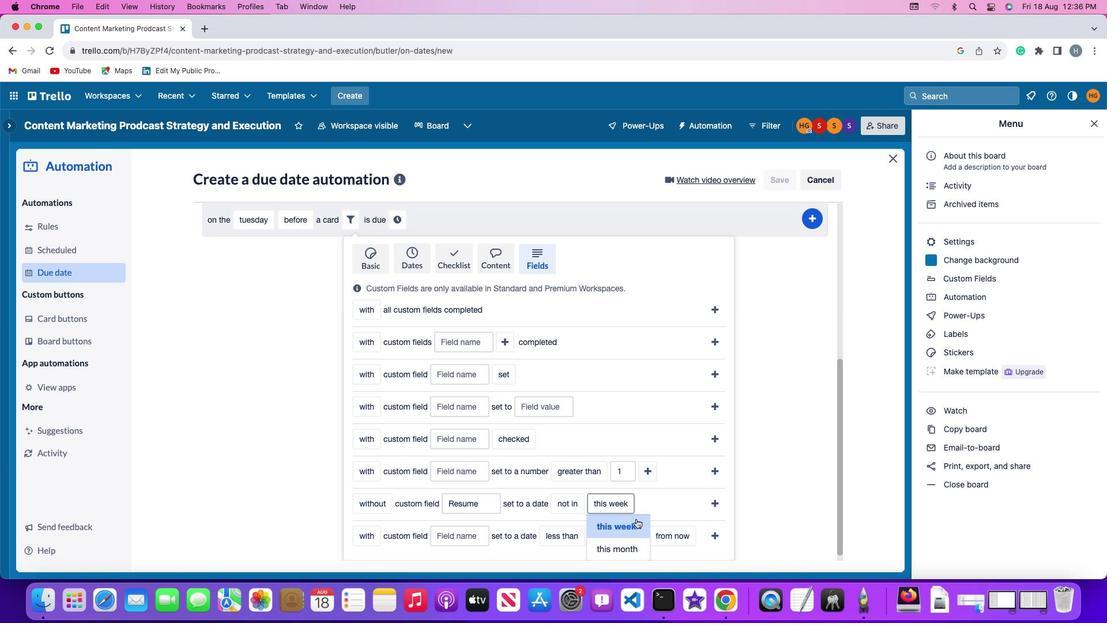 
Action: Mouse moved to (719, 499)
Screenshot: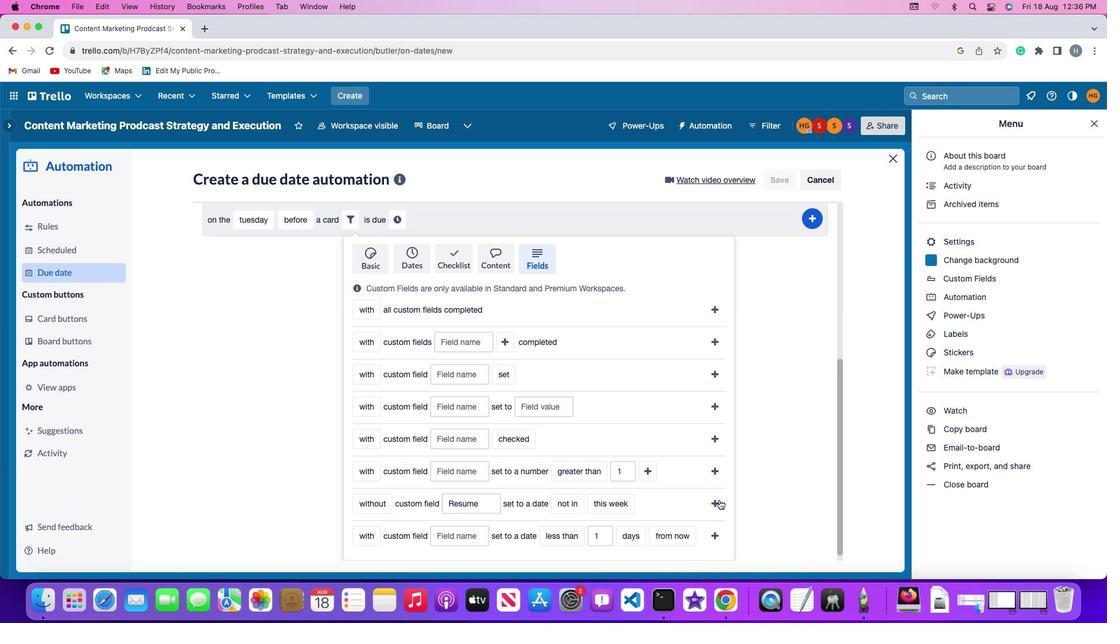 
Action: Mouse pressed left at (719, 499)
Screenshot: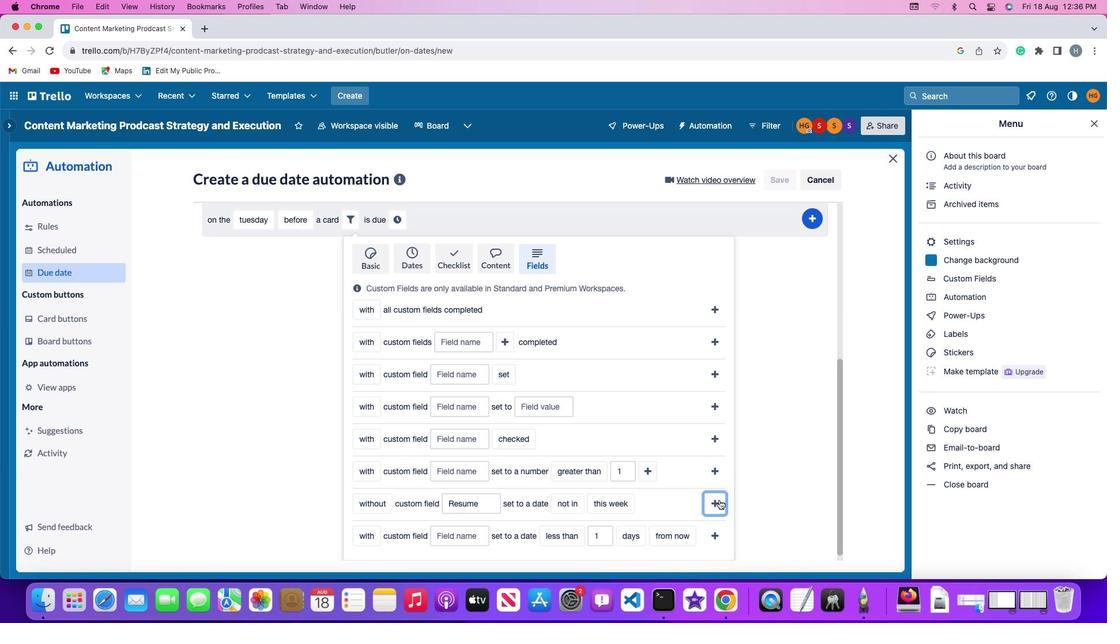 
Action: Mouse moved to (648, 504)
Screenshot: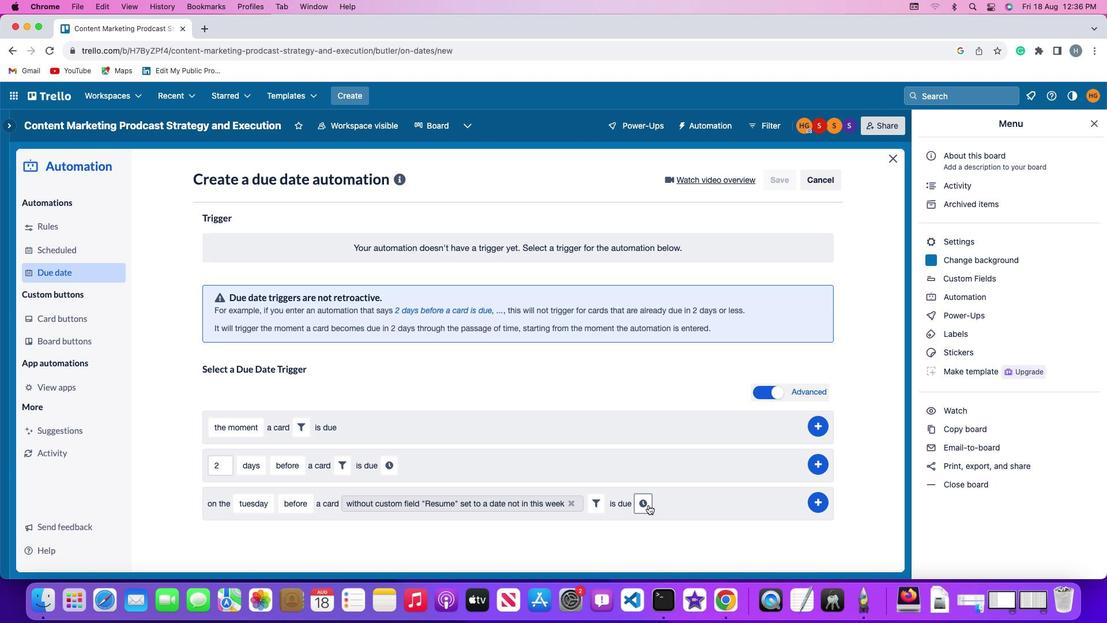 
Action: Mouse pressed left at (648, 504)
Screenshot: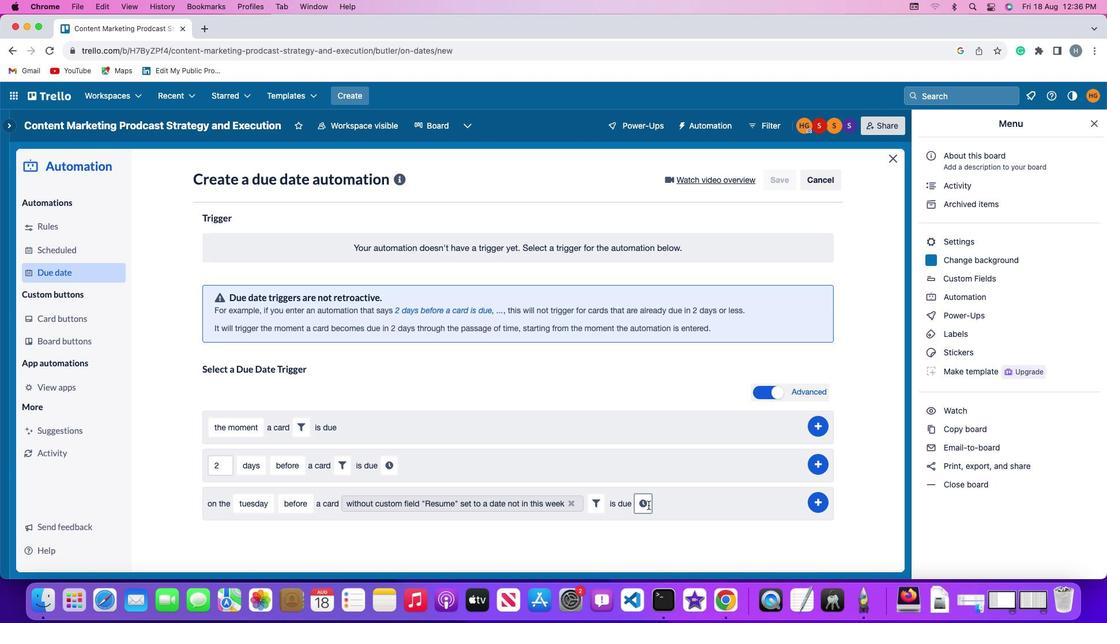 
Action: Mouse moved to (665, 504)
Screenshot: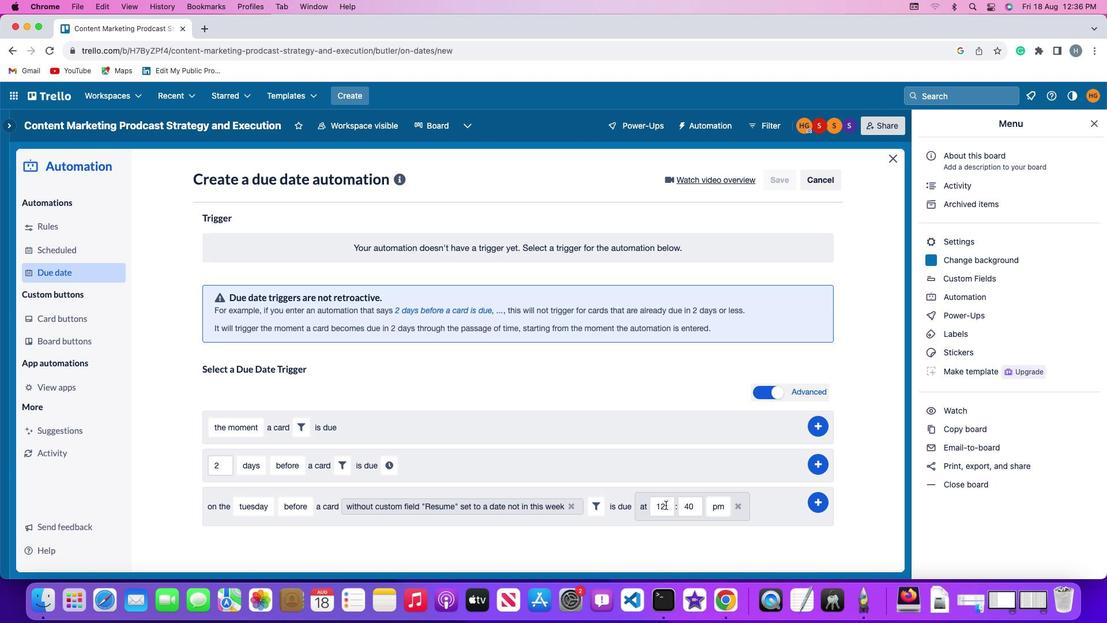 
Action: Mouse pressed left at (665, 504)
Screenshot: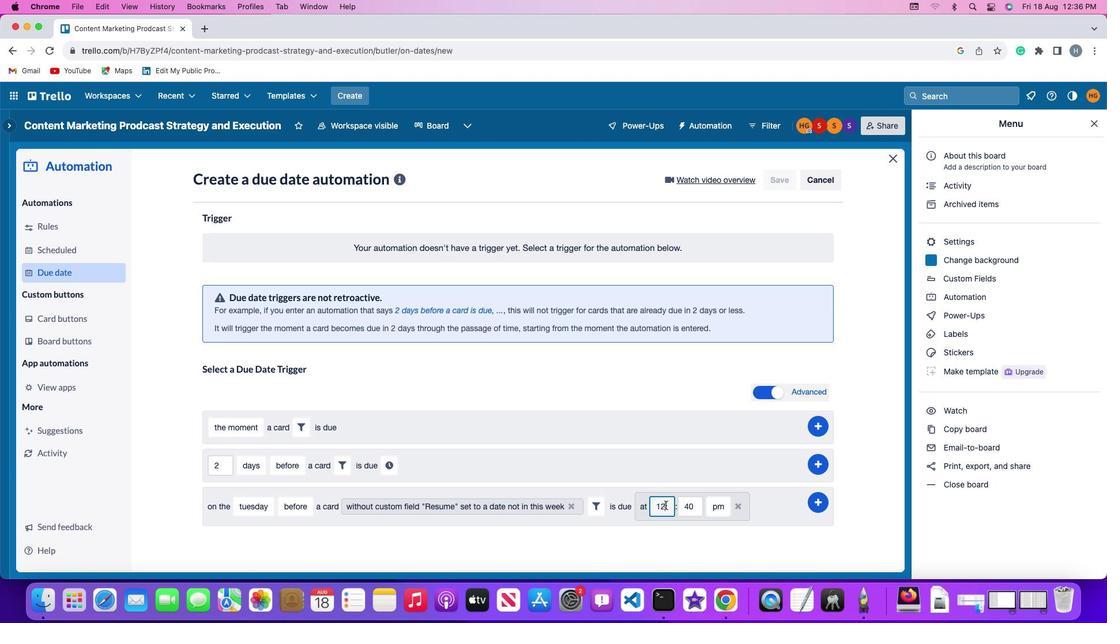 
Action: Key pressed Key.backspace'1'
Screenshot: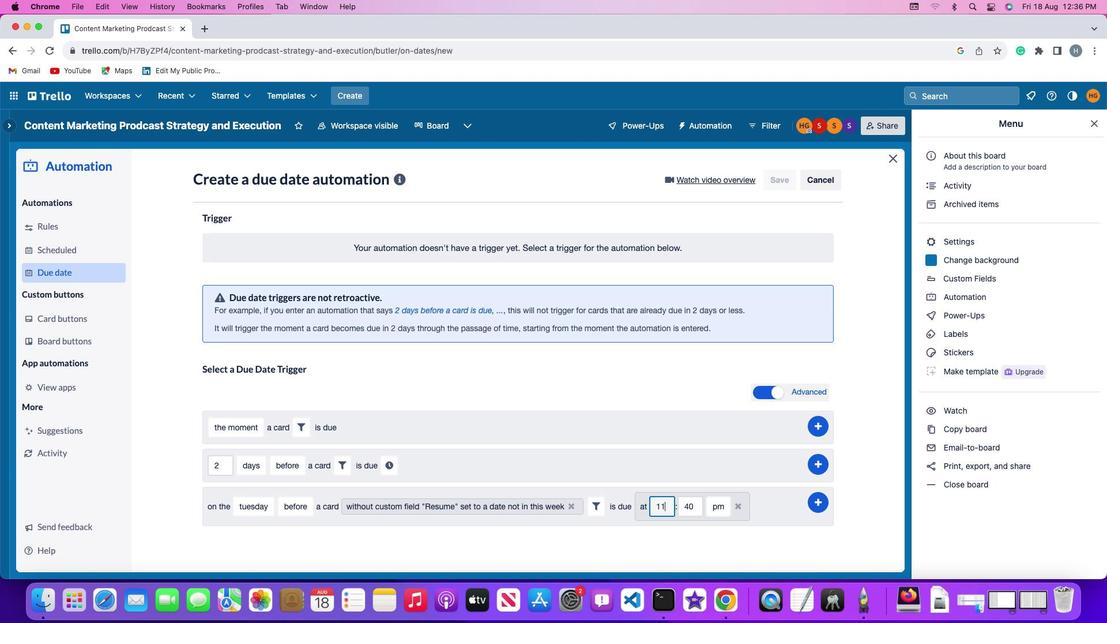 
Action: Mouse moved to (695, 501)
Screenshot: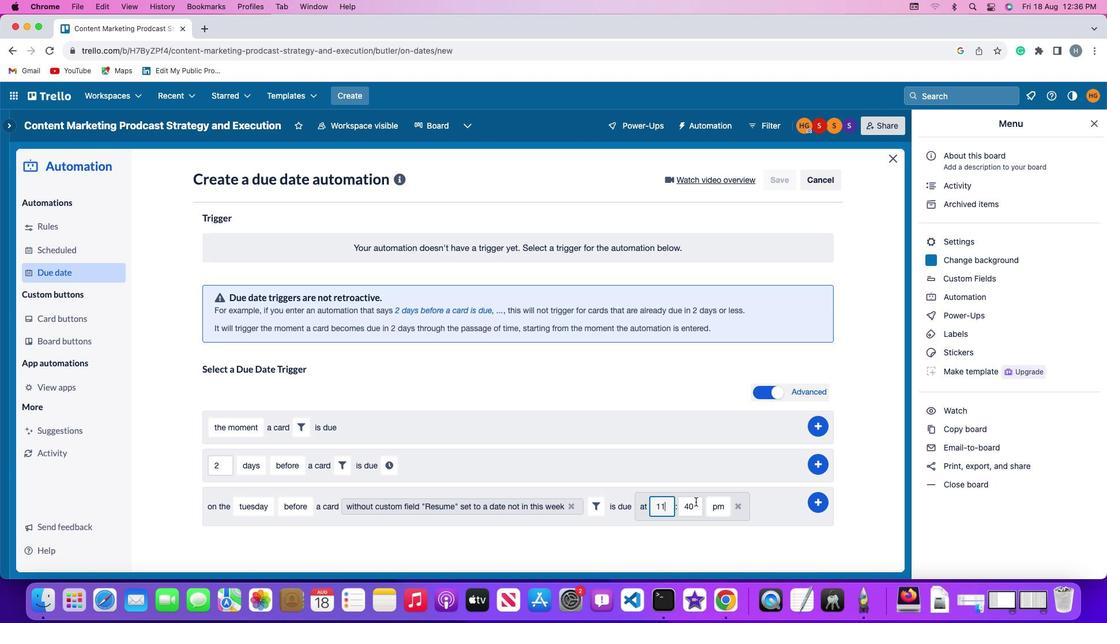 
Action: Mouse pressed left at (695, 501)
Screenshot: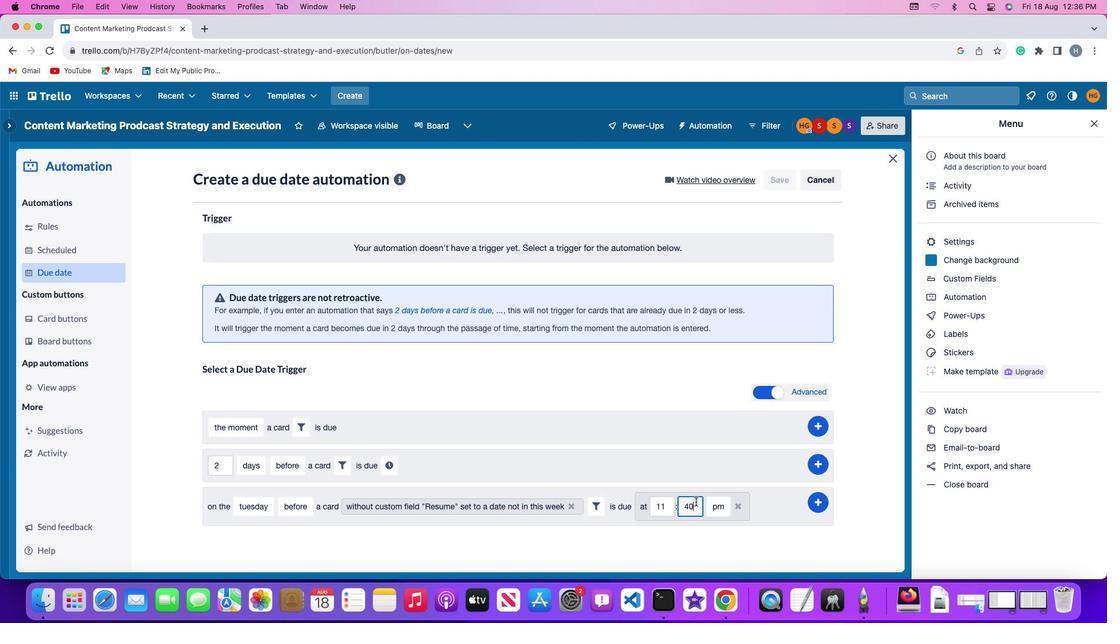 
Action: Key pressed Key.backspaceKey.backspace'0''0'
Screenshot: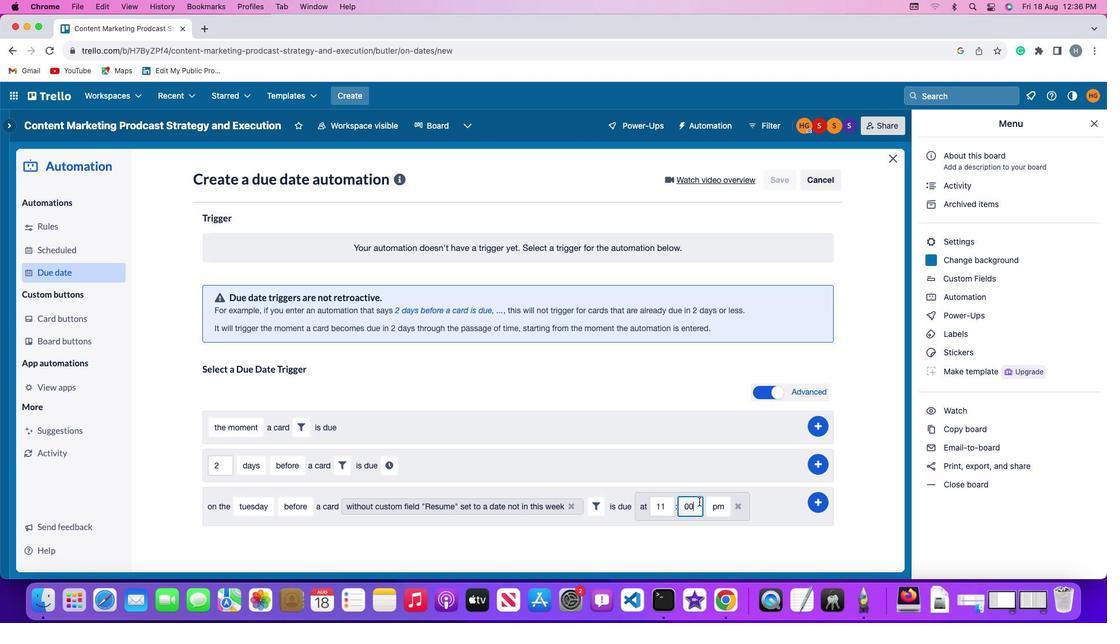 
Action: Mouse moved to (709, 500)
Screenshot: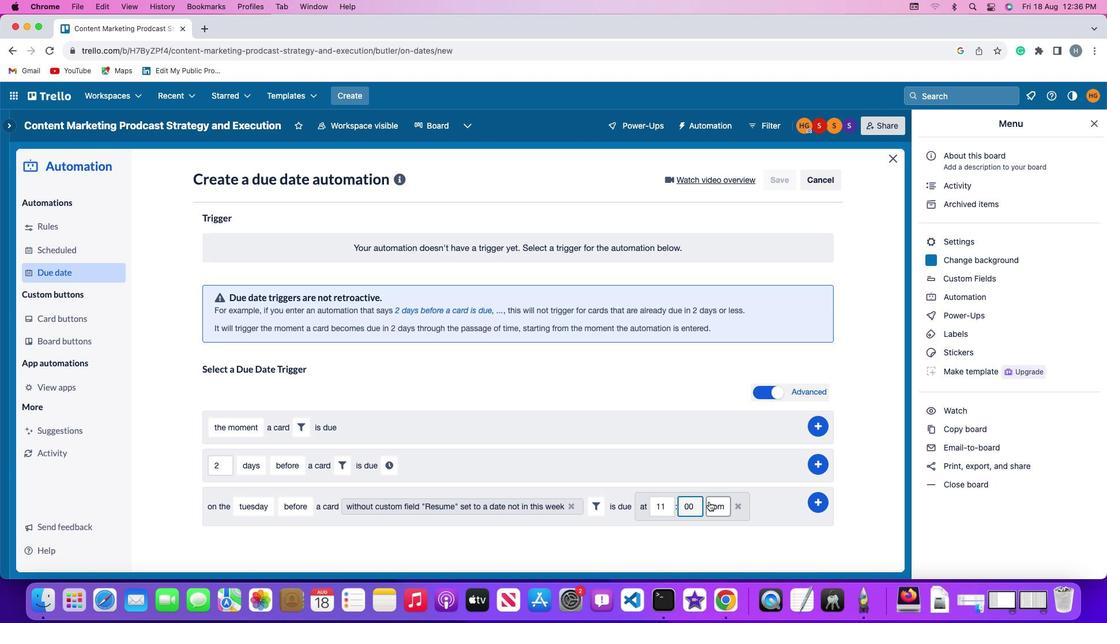 
Action: Mouse pressed left at (709, 500)
Screenshot: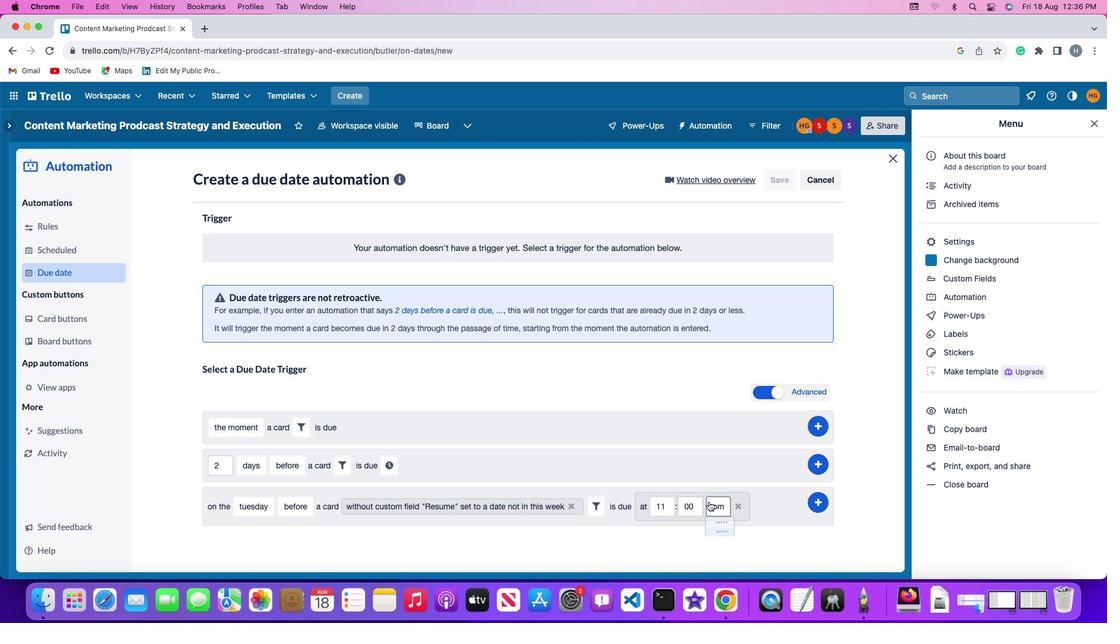 
Action: Mouse moved to (721, 522)
Screenshot: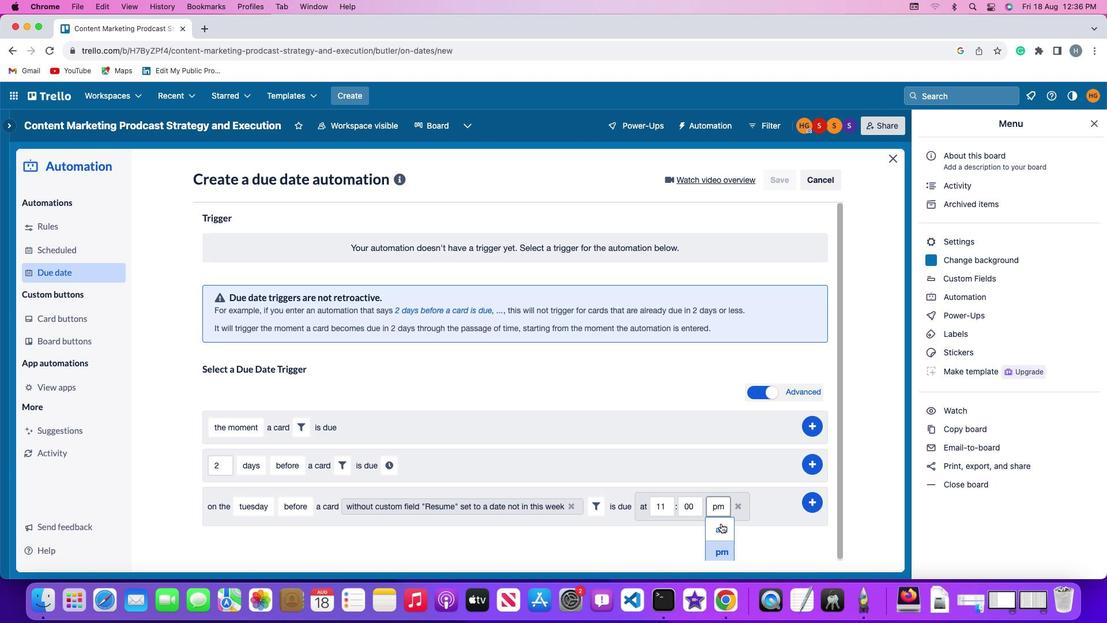 
Action: Mouse pressed left at (721, 522)
Screenshot: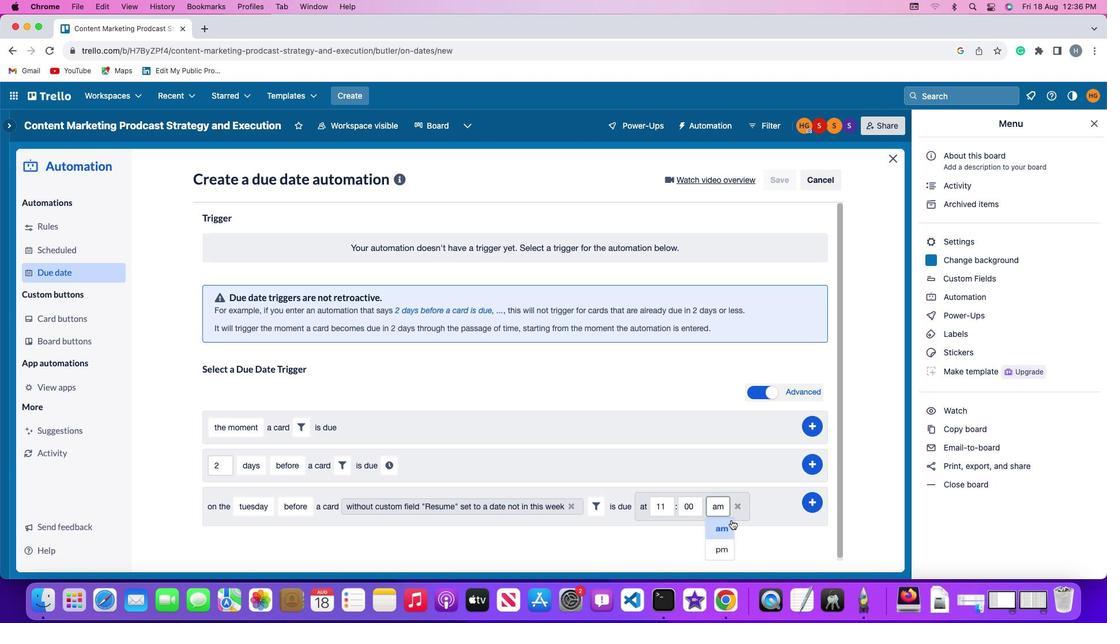 
Action: Mouse moved to (816, 499)
Screenshot: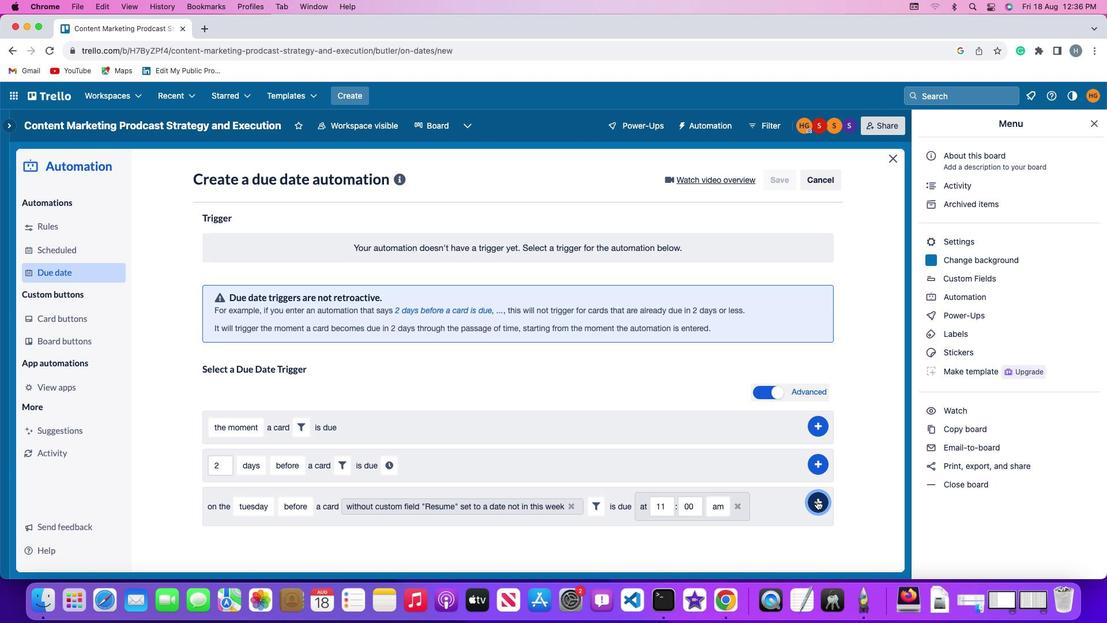 
Action: Mouse pressed left at (816, 499)
Screenshot: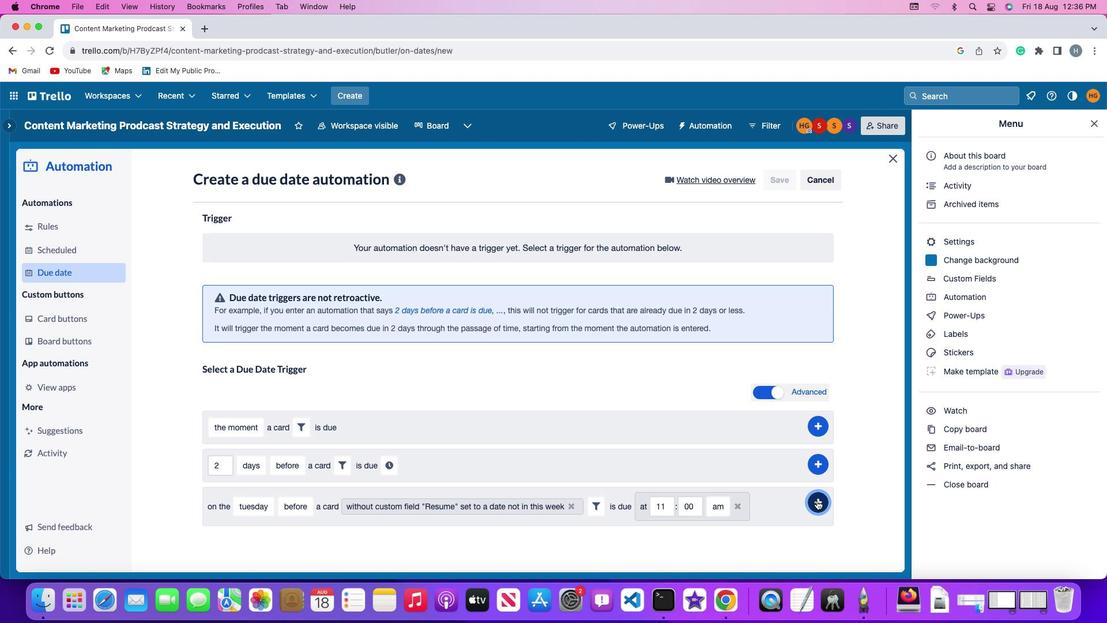 
Action: Mouse moved to (855, 439)
Screenshot: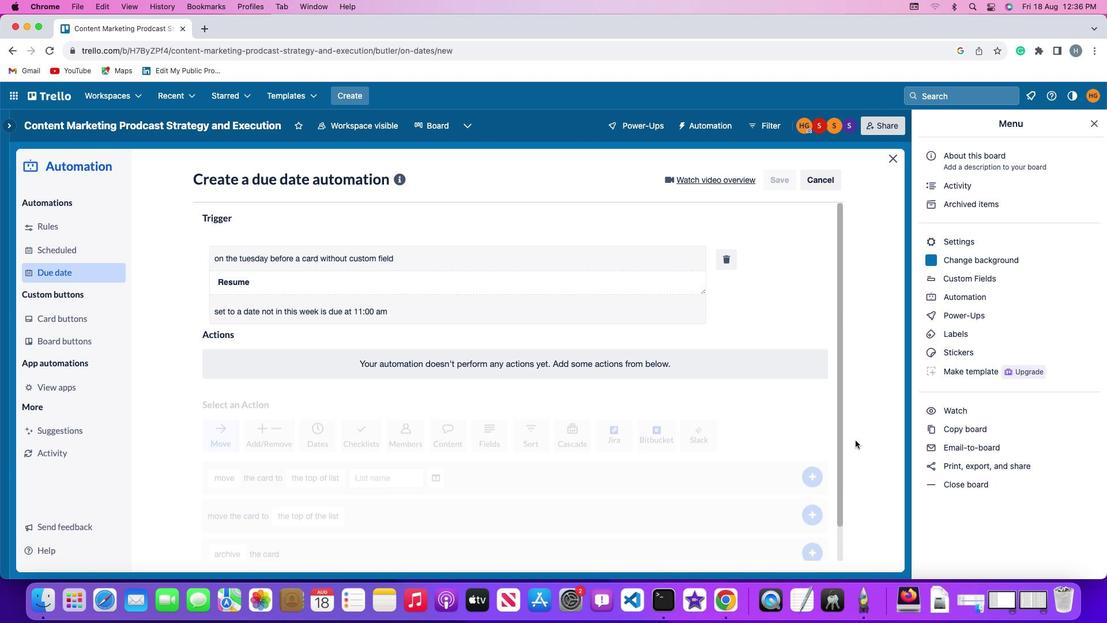 
